 Task: Look for space in Amsterdam, Netherlands from 7th July, 2023 to 15th July, 2023 for 6 adults in price range Rs.15000 to Rs.20000. Place can be entire place with 3 bedrooms having 3 beds and 3 bathrooms. Property type can be house, flat, guest house. Amenities needed are: washing machine. Booking option can be shelf check-in. Required host language is English.
Action: Mouse moved to (393, 45)
Screenshot: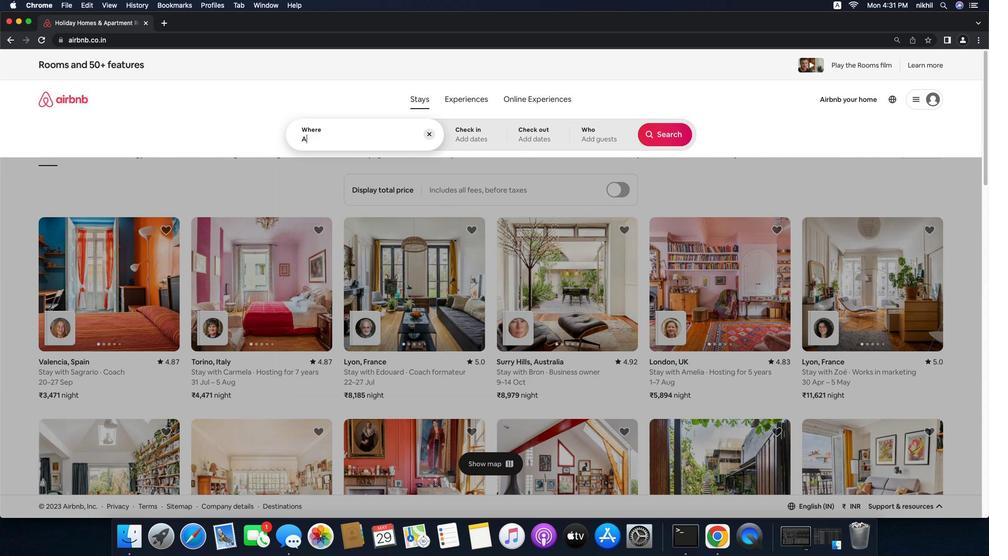 
Action: Mouse pressed left at (393, 45)
Screenshot: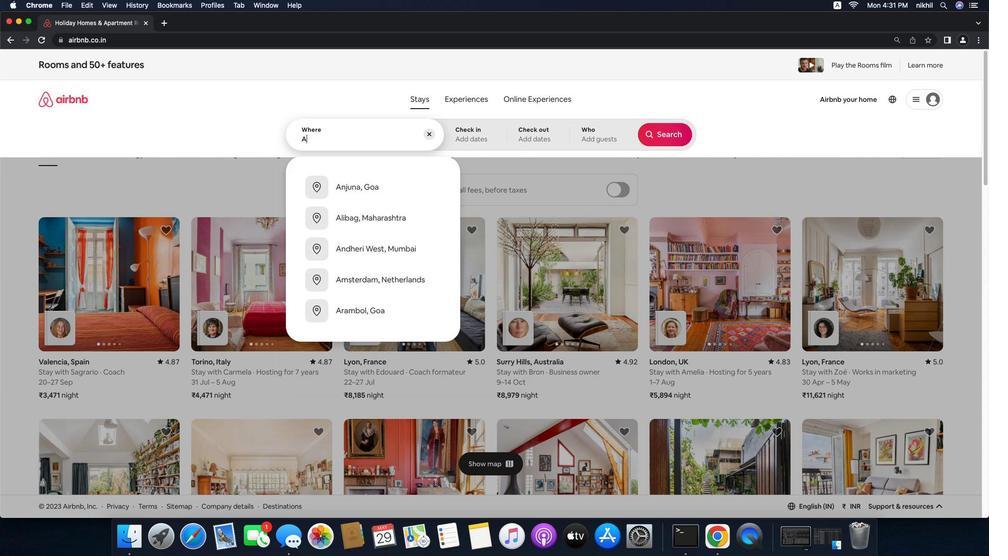 
Action: Mouse moved to (412, 49)
Screenshot: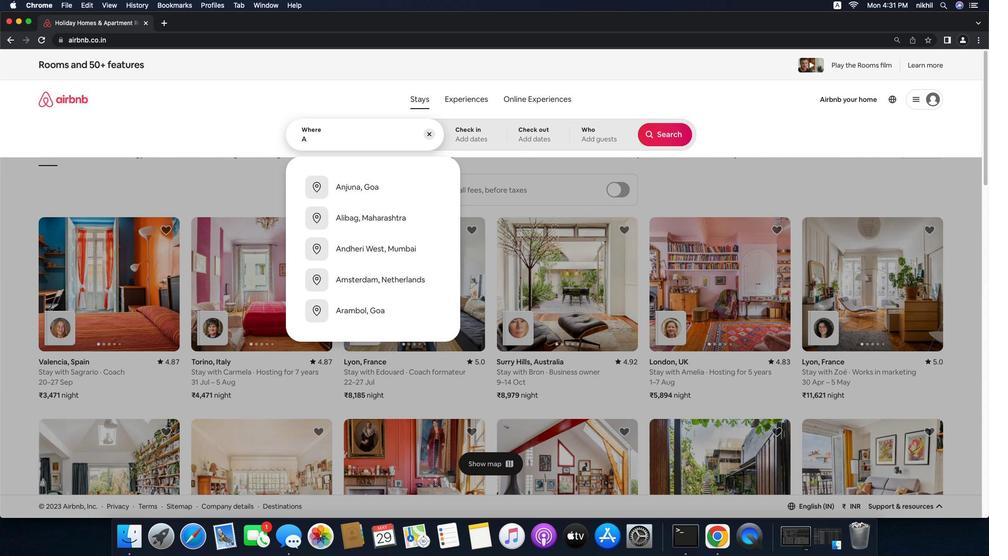 
Action: Mouse pressed left at (412, 49)
Screenshot: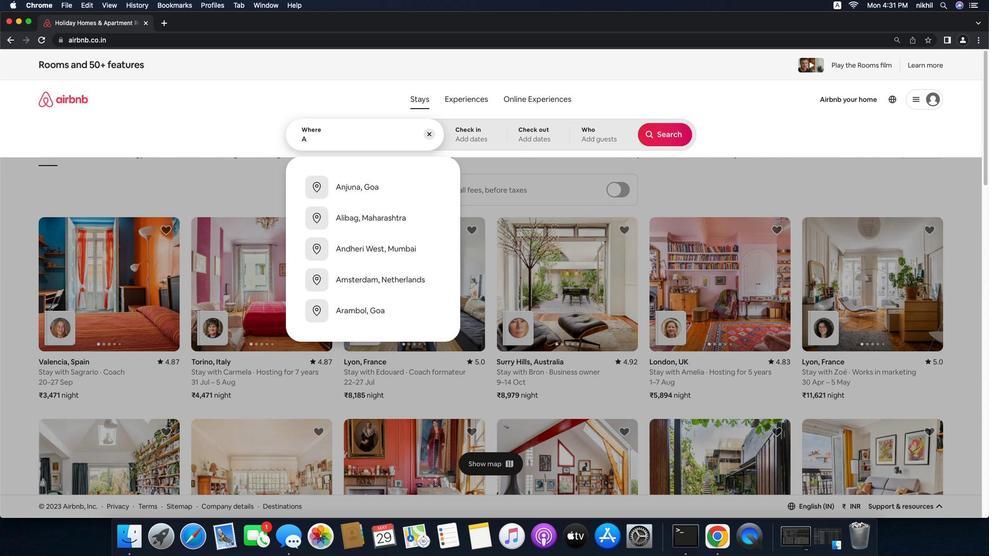 
Action: Mouse moved to (314, 88)
Screenshot: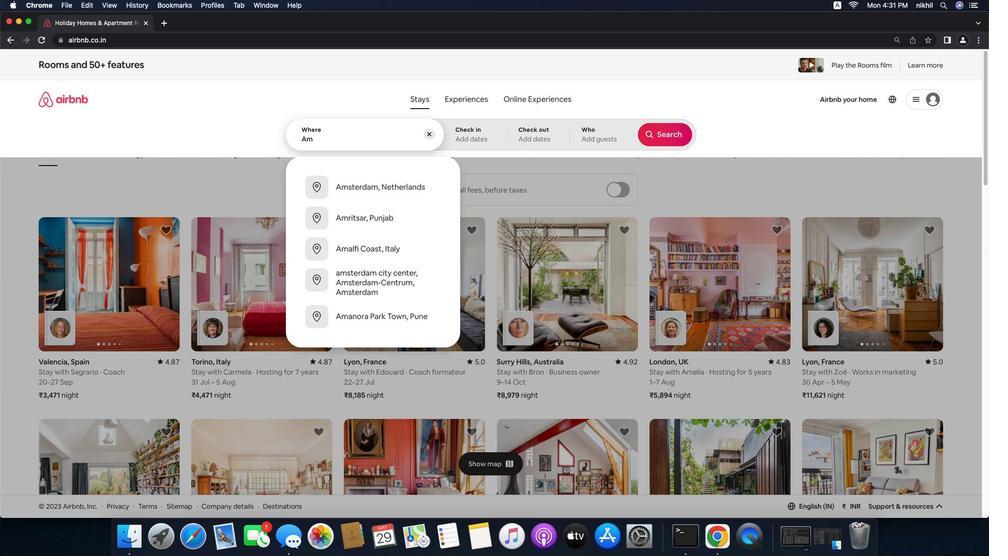 
Action: Mouse pressed left at (314, 88)
Screenshot: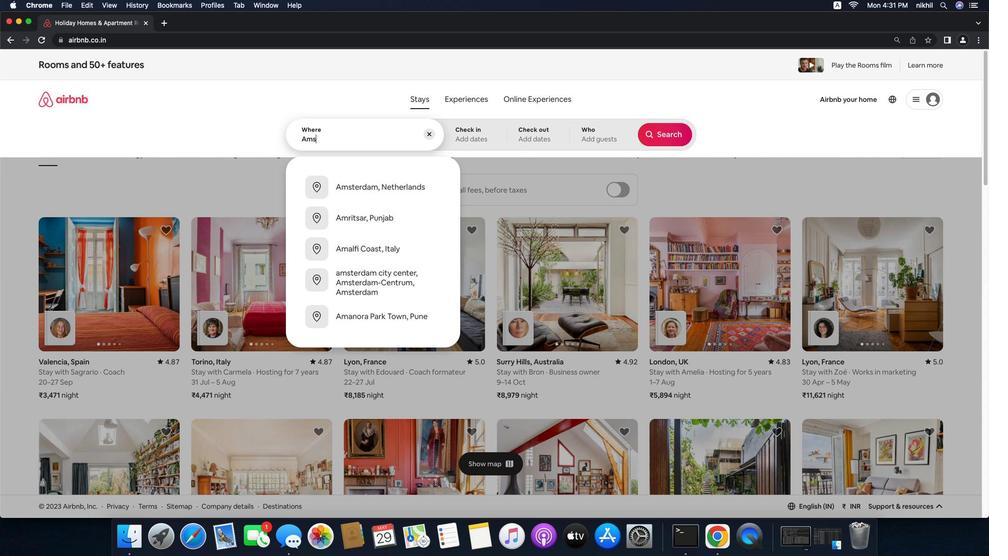 
Action: Mouse moved to (314, 88)
Screenshot: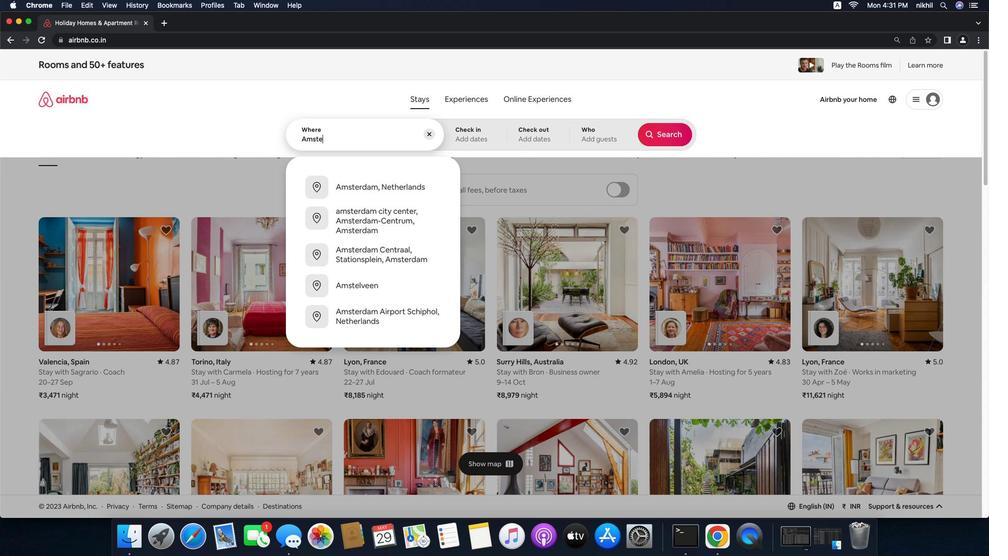 
Action: Key pressed Key.caps_lock'A'Key.caps_lock'm''s''t''e''r''d''a''m'','Key.spaceKey.caps_lock'N'Key.caps_lock'e''t''h''e''r''l''a''n''d''s'
Screenshot: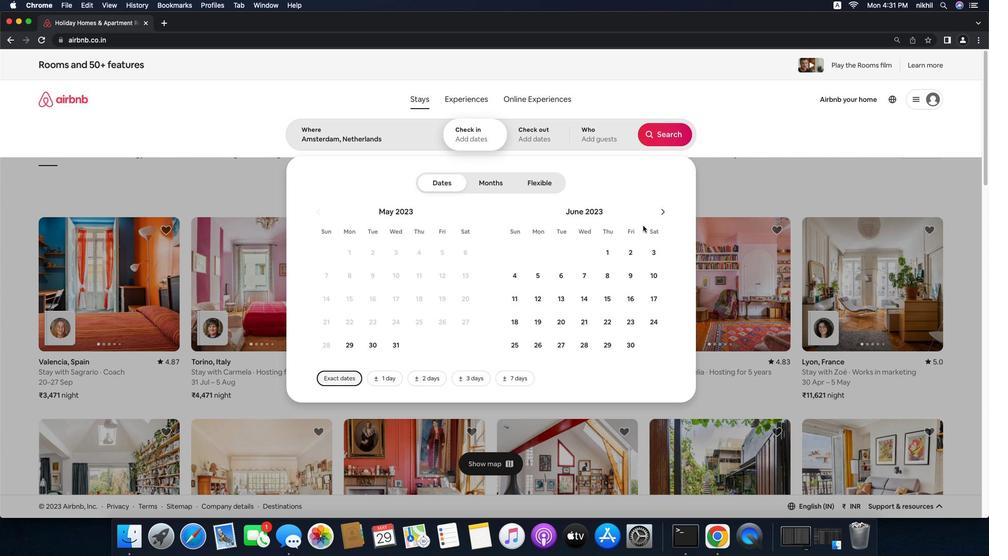 
Action: Mouse moved to (362, 145)
Screenshot: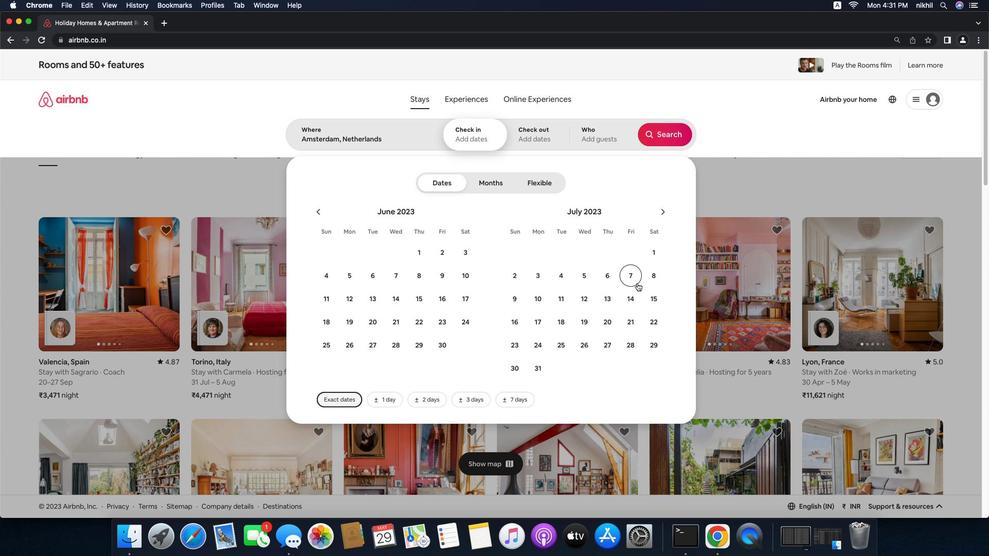
Action: Mouse pressed left at (362, 145)
Screenshot: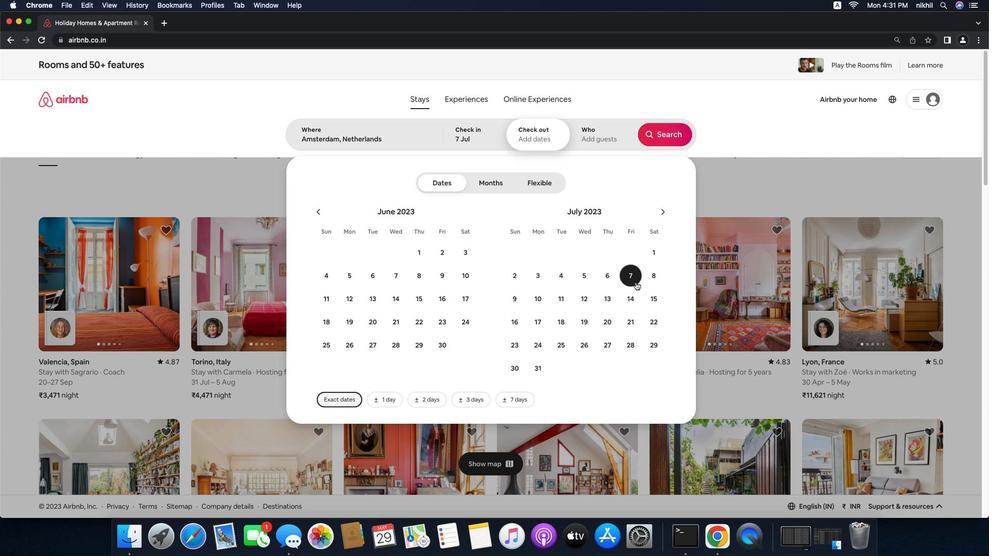
Action: Mouse moved to (651, 169)
Screenshot: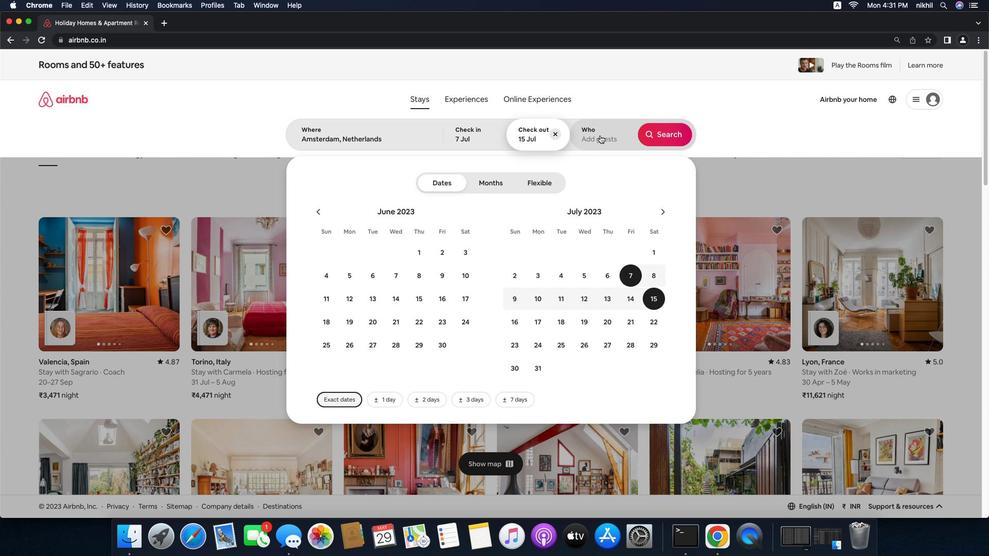 
Action: Mouse pressed left at (651, 169)
Screenshot: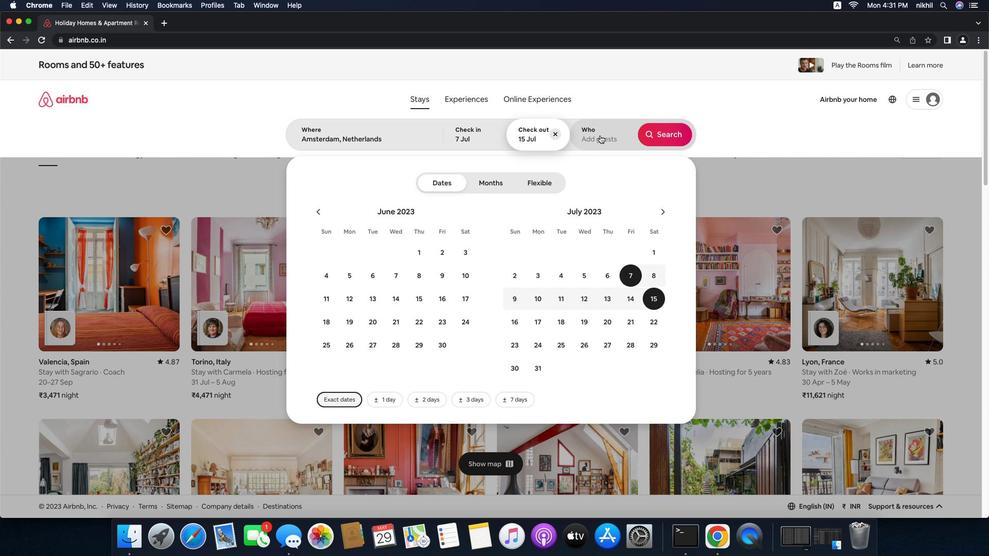 
Action: Mouse moved to (618, 241)
Screenshot: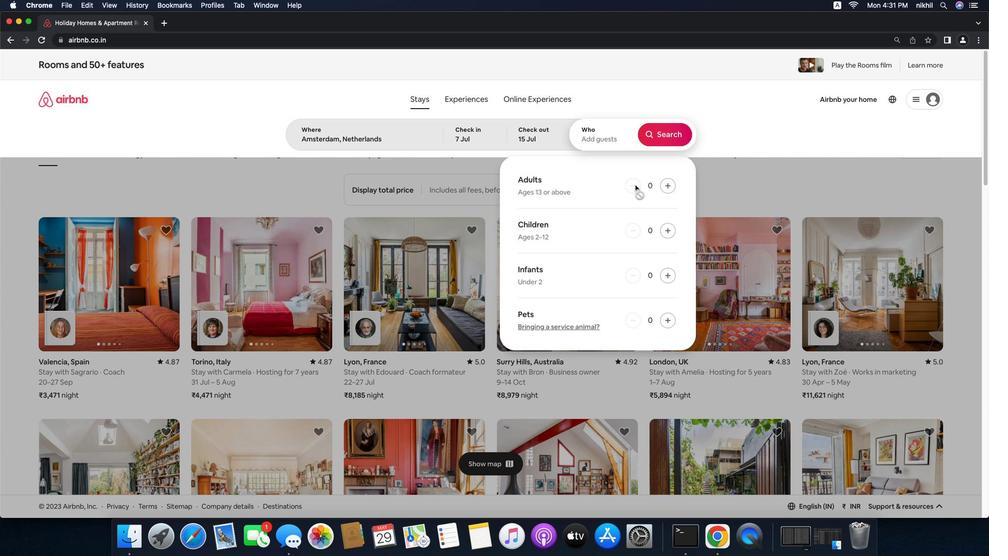 
Action: Mouse pressed left at (618, 241)
Screenshot: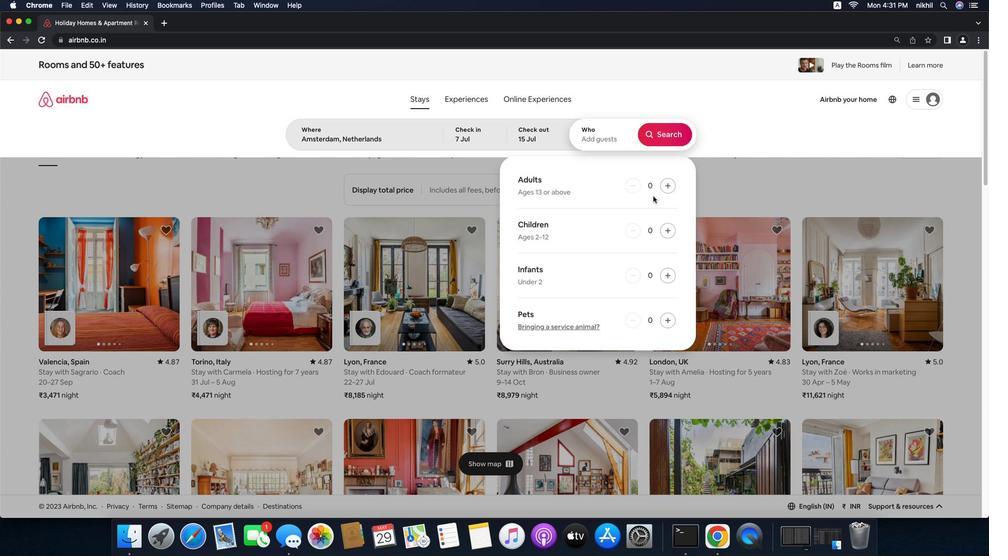 
Action: Mouse moved to (636, 257)
Screenshot: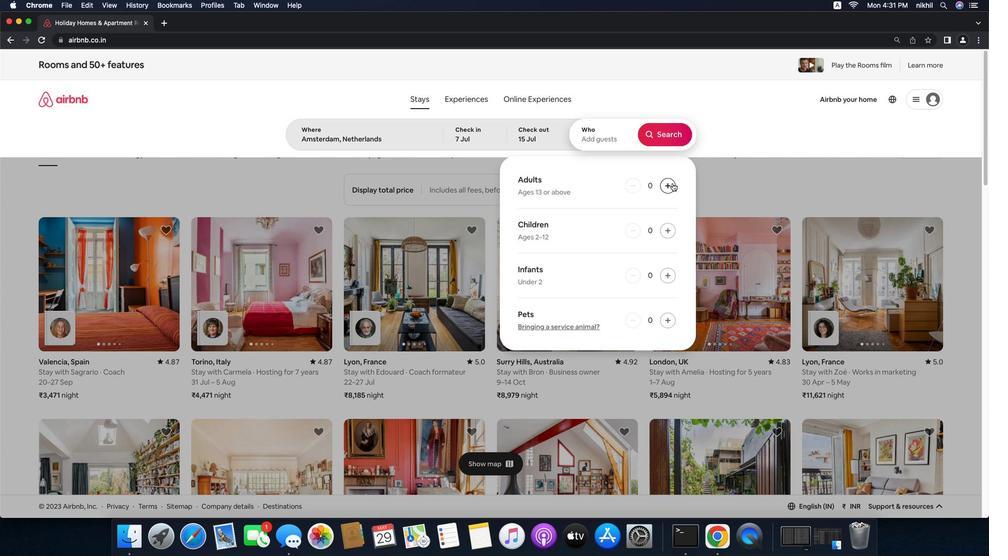 
Action: Mouse pressed left at (636, 257)
Screenshot: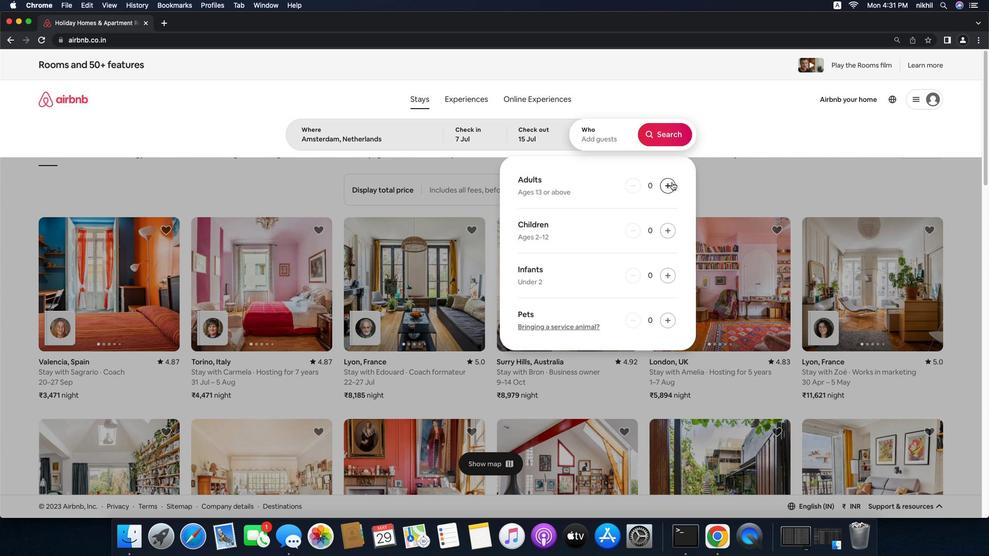 
Action: Mouse moved to (580, 85)
Screenshot: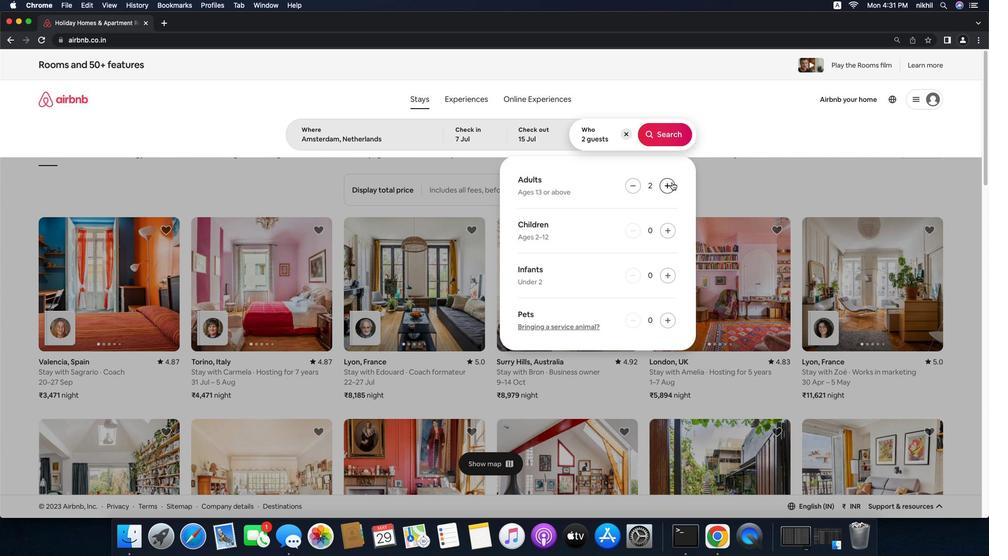 
Action: Mouse pressed left at (580, 85)
Screenshot: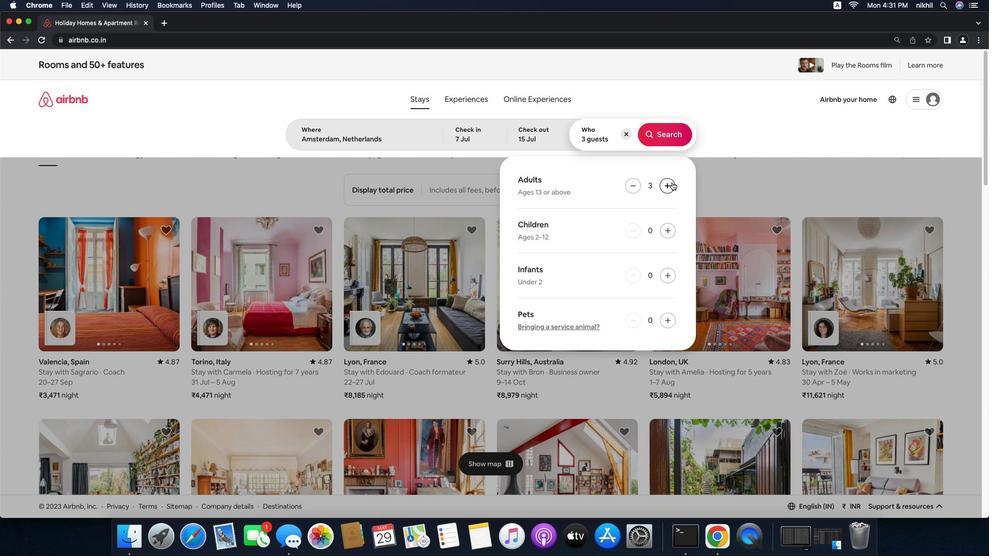 
Action: Mouse moved to (658, 135)
Screenshot: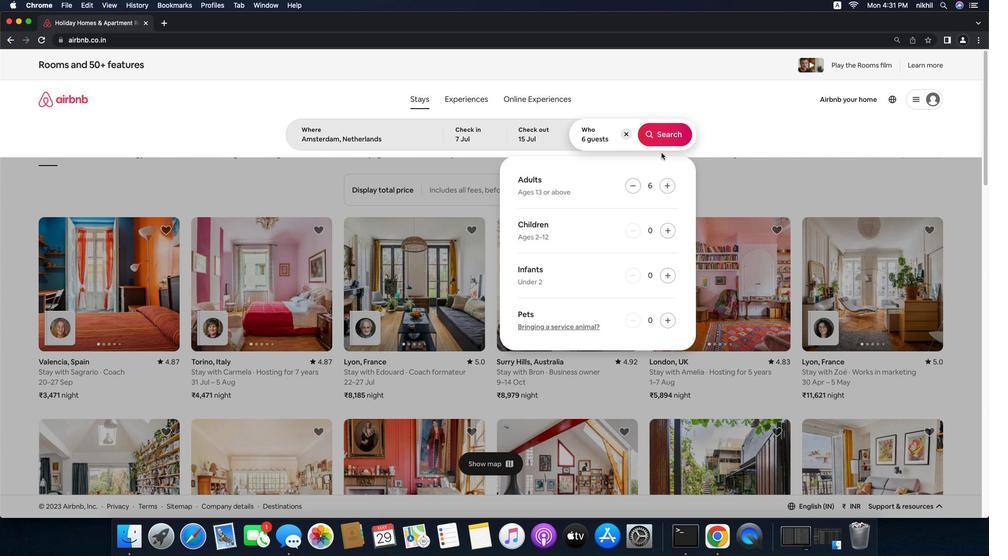 
Action: Mouse pressed left at (658, 135)
Screenshot: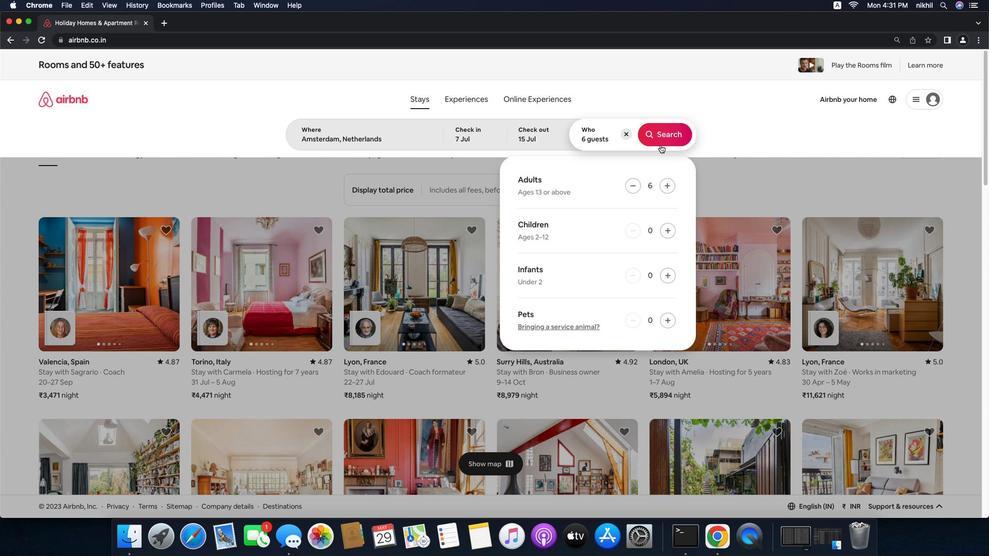 
Action: Mouse pressed left at (658, 135)
Screenshot: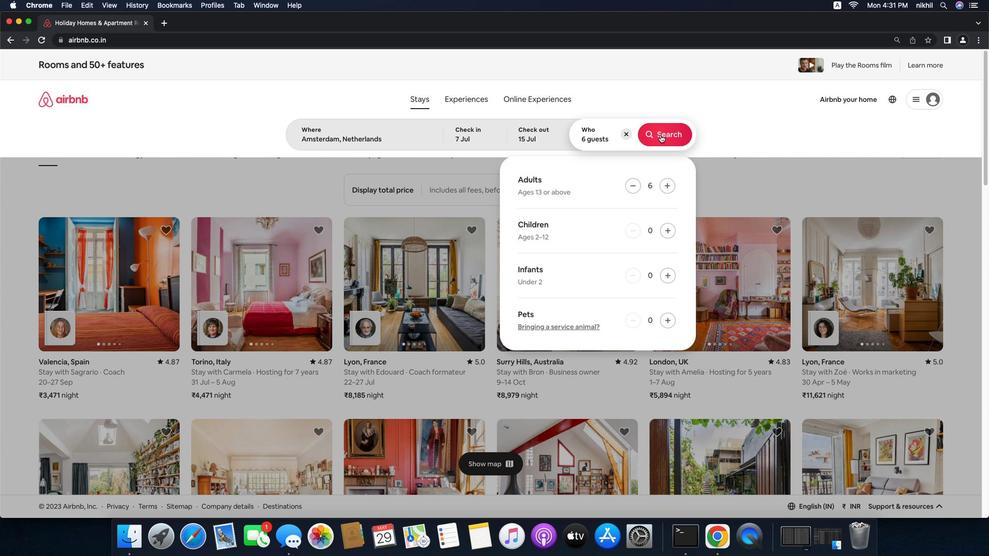 
Action: Mouse pressed left at (658, 135)
Screenshot: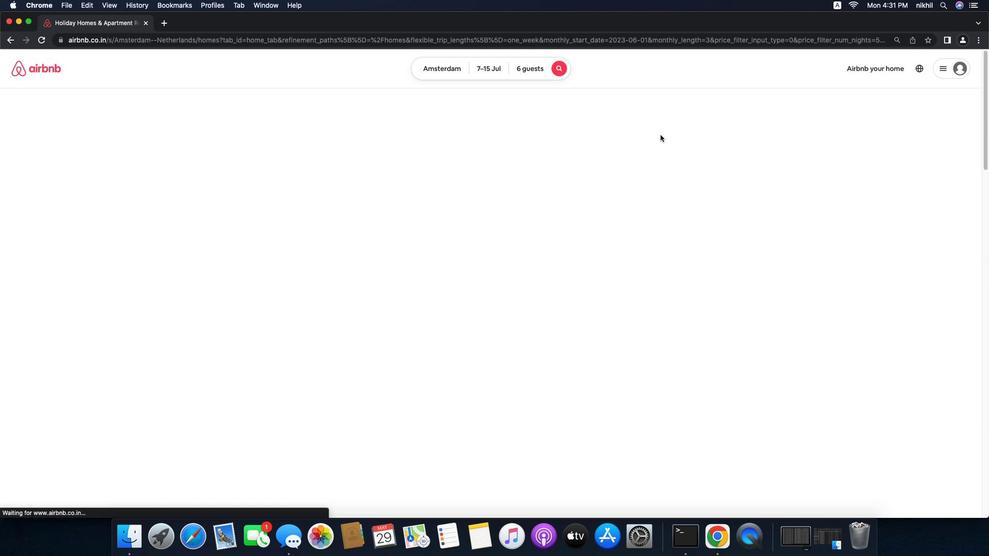
Action: Mouse pressed left at (658, 135)
Screenshot: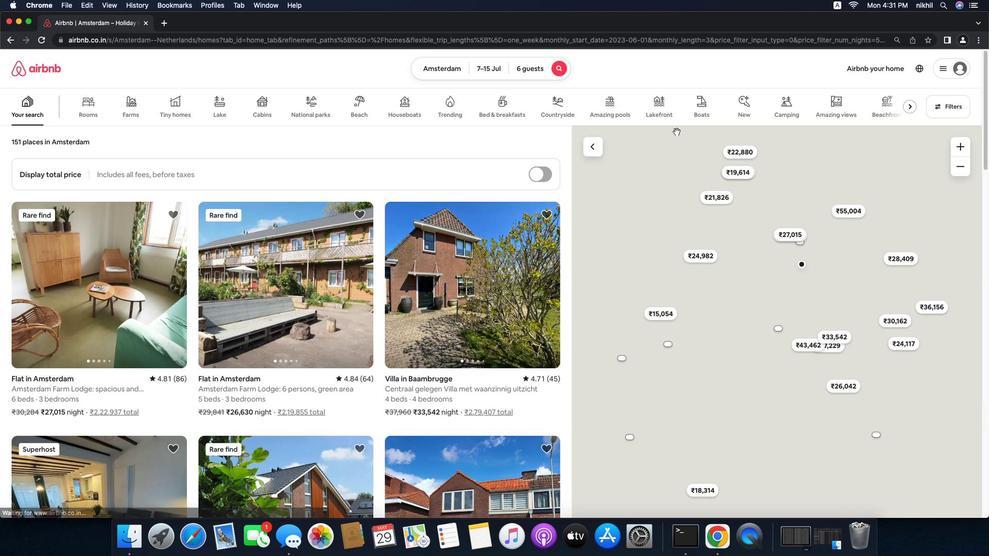 
Action: Mouse moved to (658, 135)
Screenshot: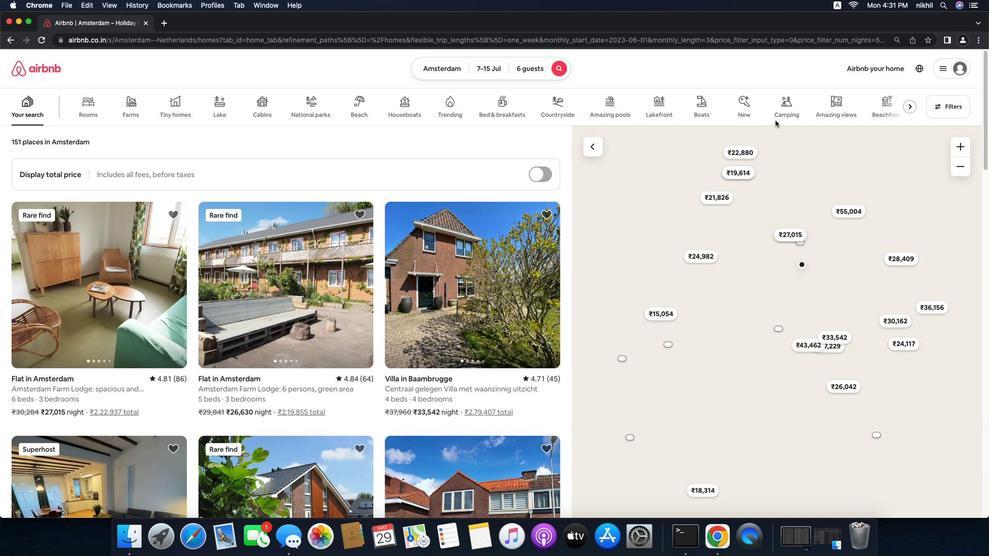 
Action: Mouse pressed left at (658, 135)
Screenshot: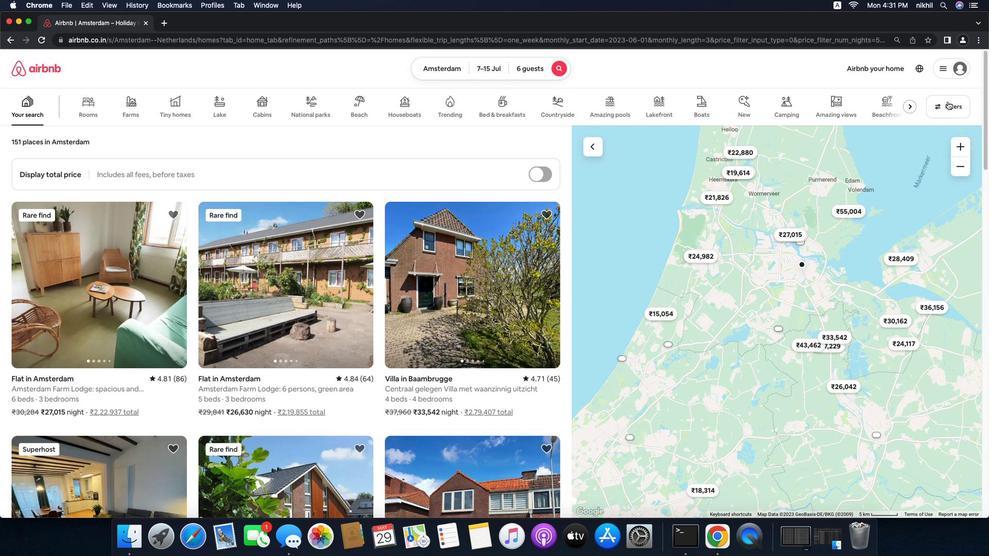 
Action: Mouse pressed left at (658, 135)
Screenshot: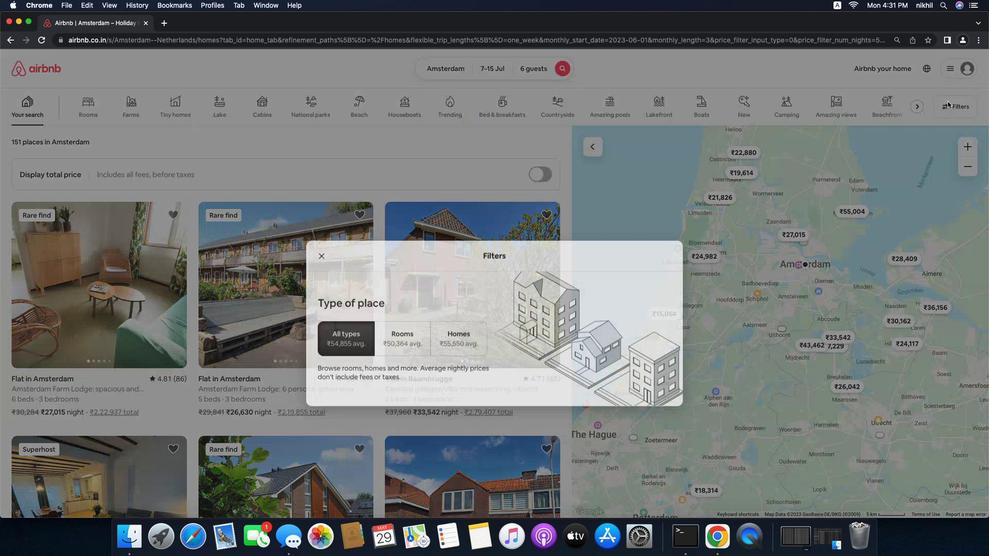 
Action: Mouse moved to (645, 85)
Screenshot: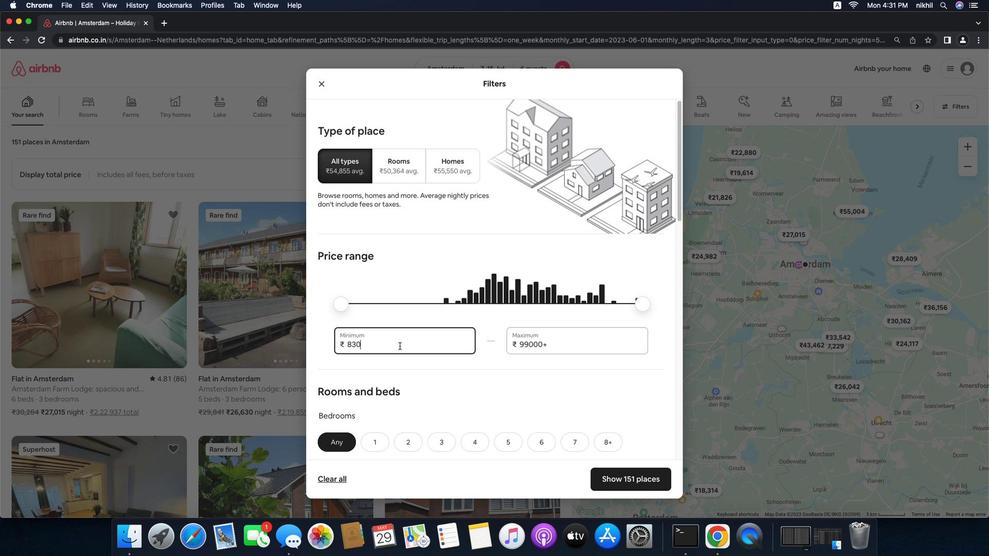 
Action: Mouse pressed left at (645, 85)
Screenshot: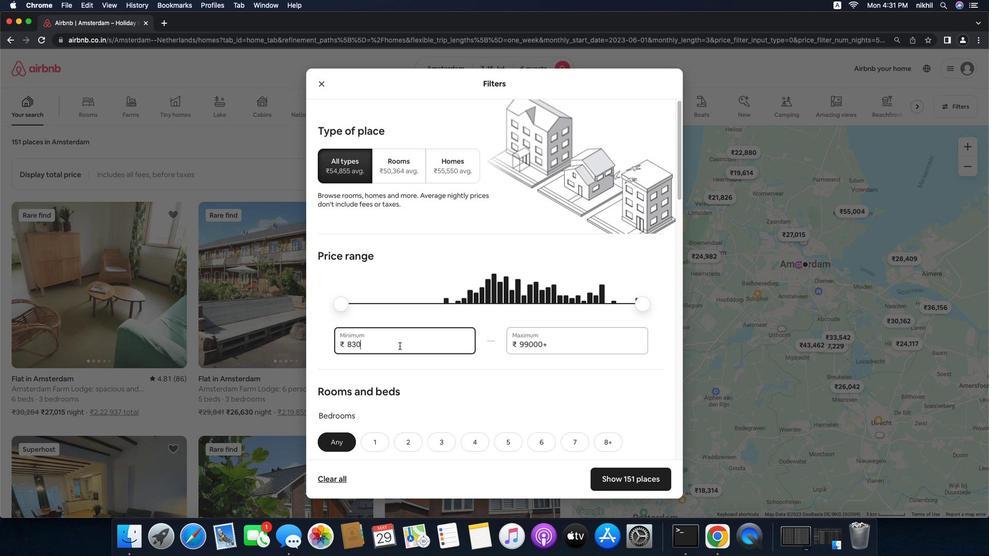 
Action: Mouse moved to (952, 49)
Screenshot: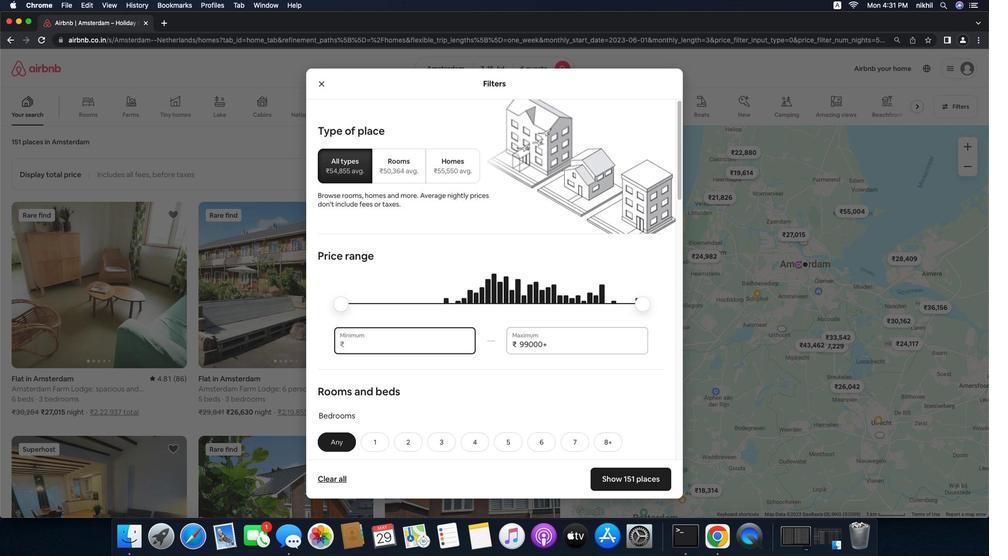 
Action: Mouse pressed left at (952, 49)
Screenshot: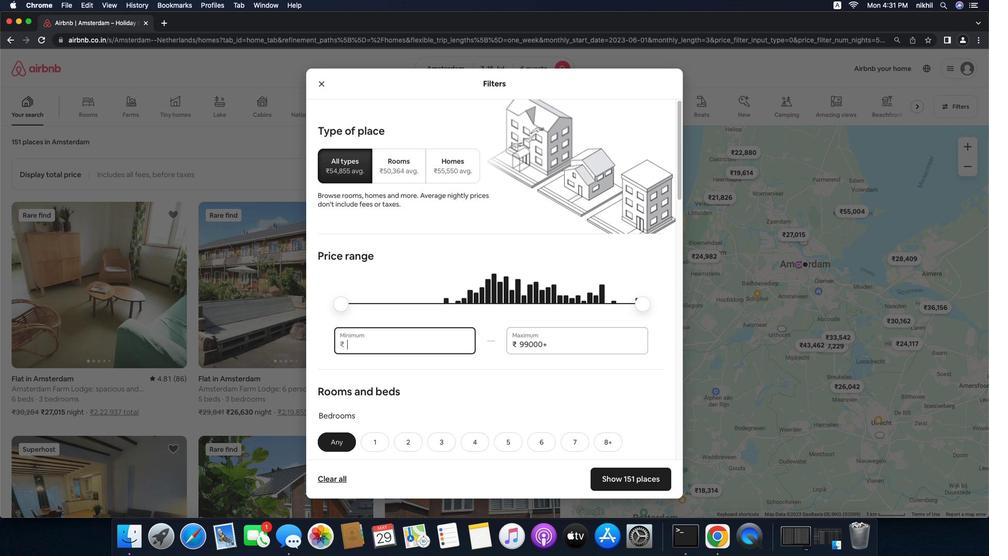 
Action: Mouse moved to (367, 310)
Screenshot: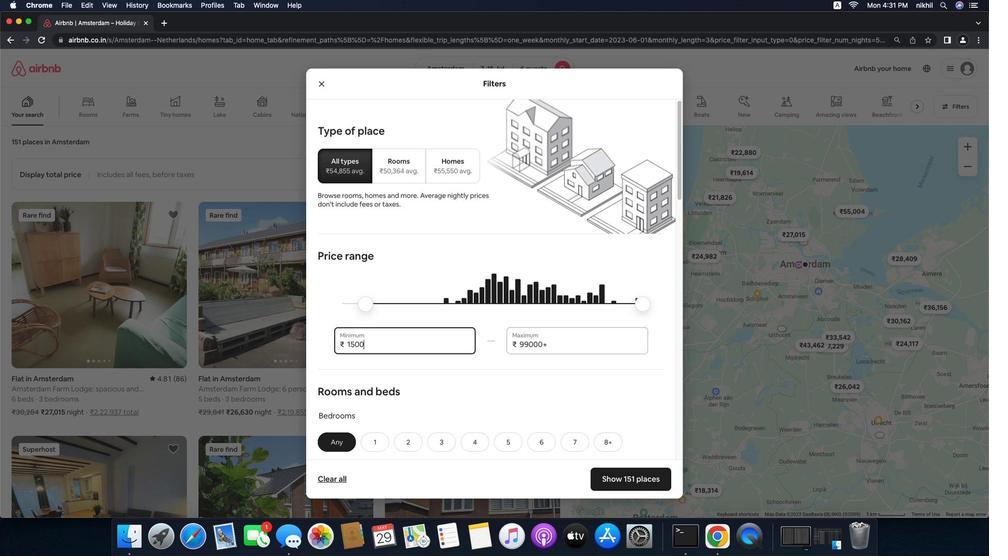 
Action: Mouse pressed left at (367, 310)
Screenshot: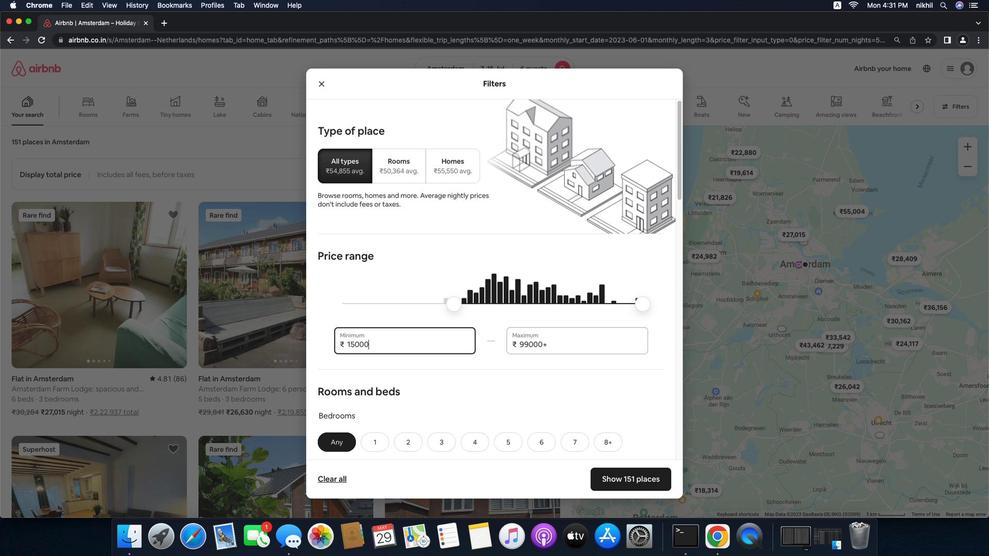 
Action: Key pressed Key.backspaceKey.backspaceKey.backspaceKey.backspace'1''5''0''0''0'
Screenshot: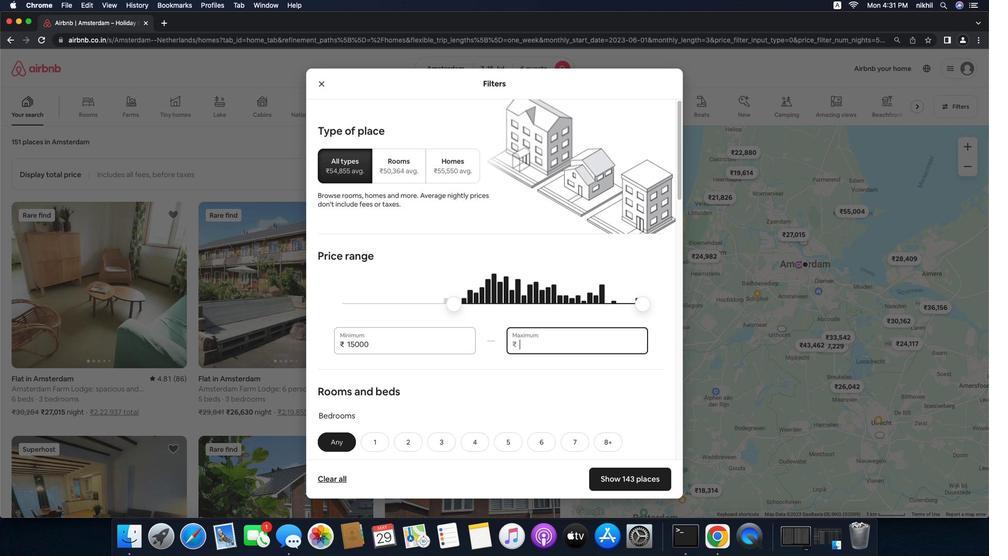 
Action: Mouse moved to (543, 304)
Screenshot: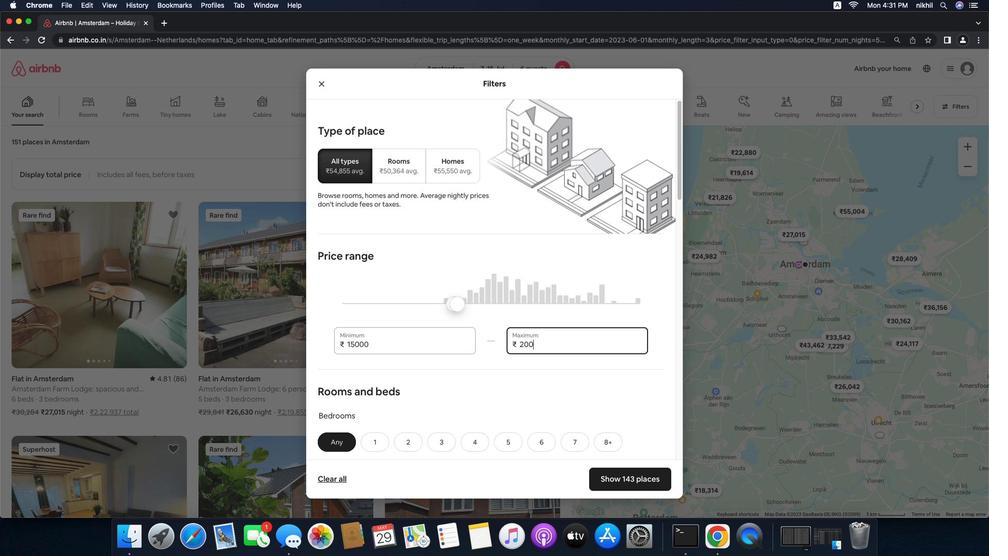 
Action: Mouse pressed left at (543, 304)
Screenshot: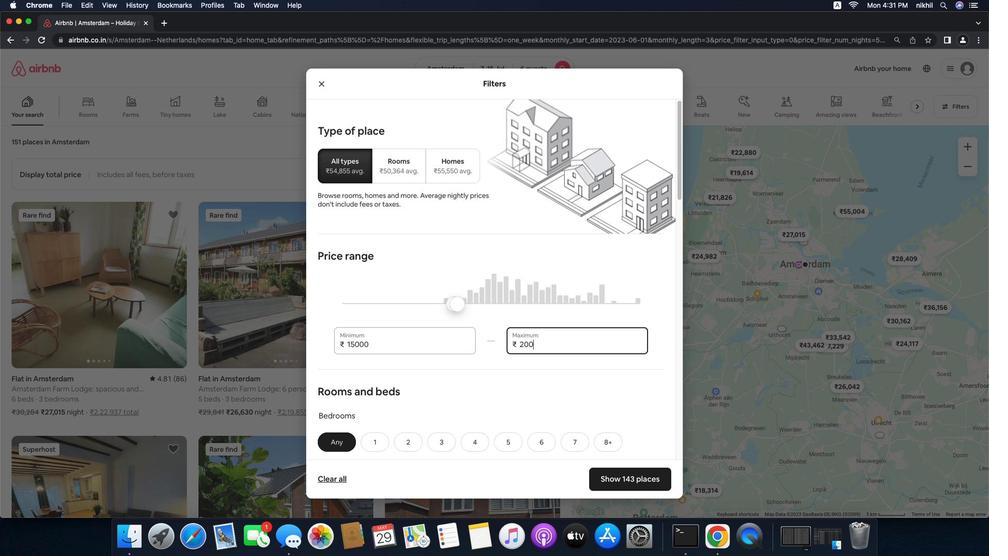 
Action: Mouse moved to (543, 304)
Screenshot: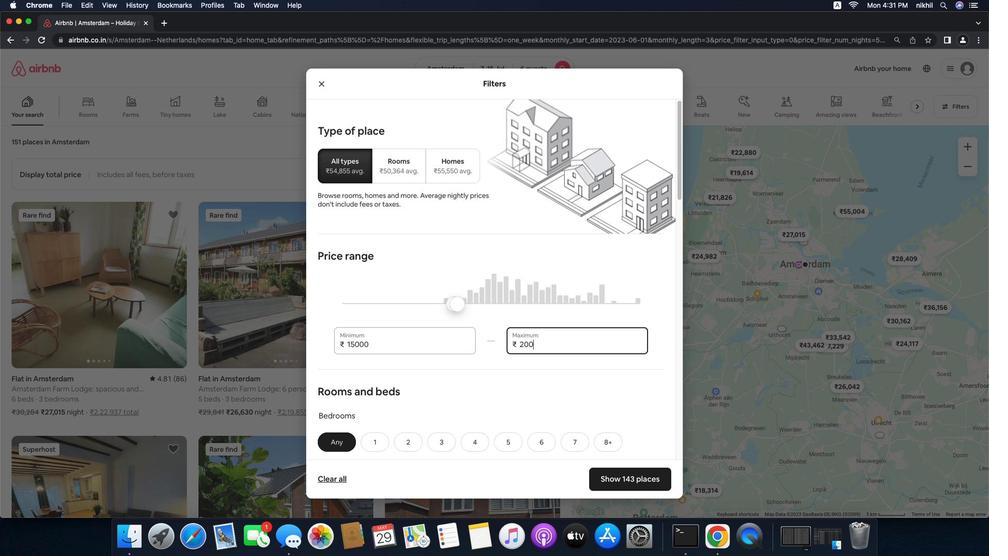 
Action: Key pressed Key.backspaceKey.backspaceKey.backspaceKey.backspaceKey.backspaceKey.backspace'2''0''0''0''0'
Screenshot: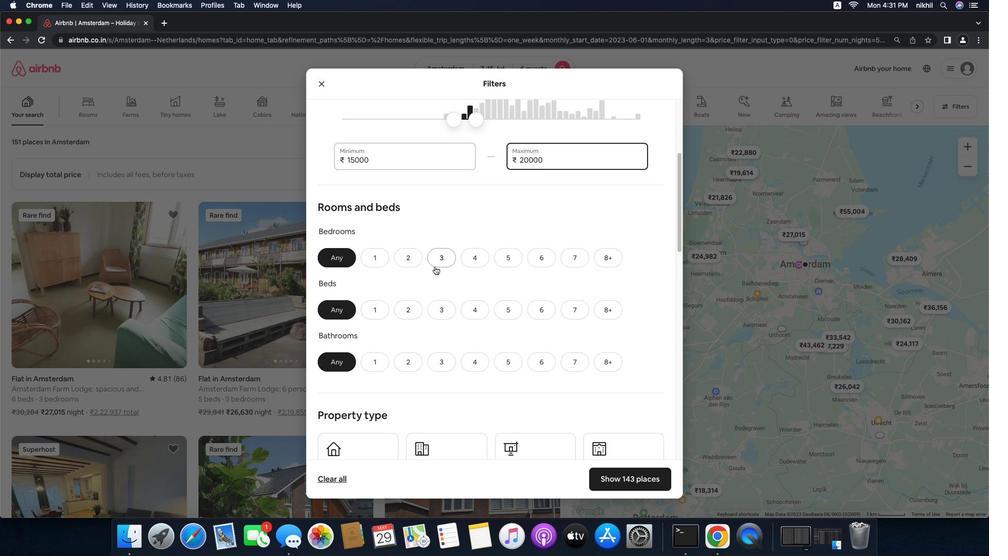 
Action: Mouse moved to (415, 374)
Screenshot: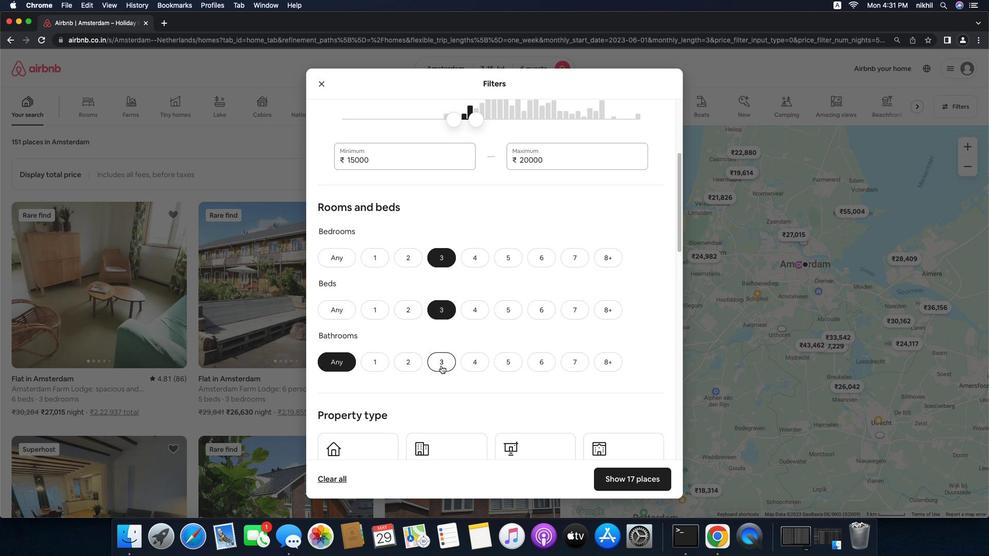 
Action: Mouse scrolled (415, 374) with delta (-58, -59)
Screenshot: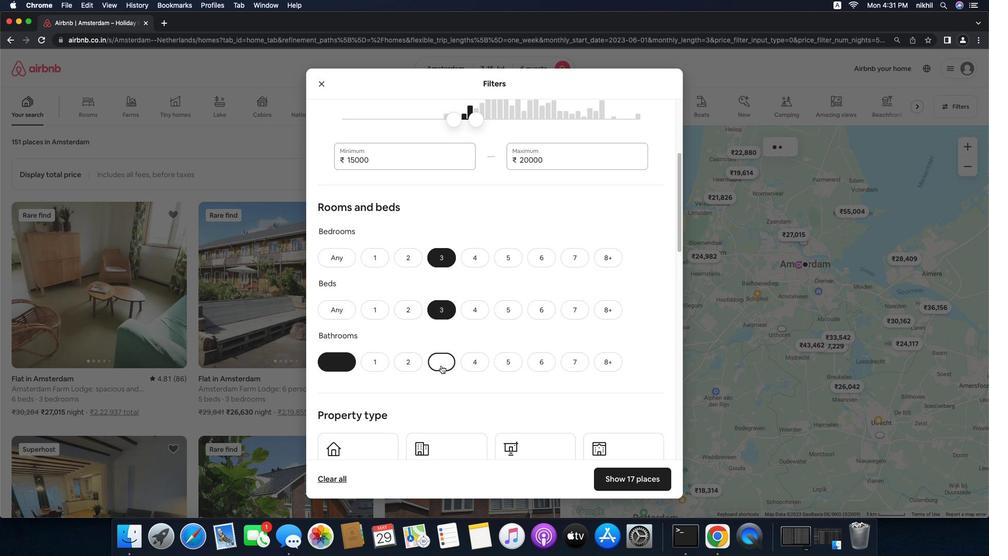 
Action: Mouse scrolled (415, 374) with delta (-58, -59)
Screenshot: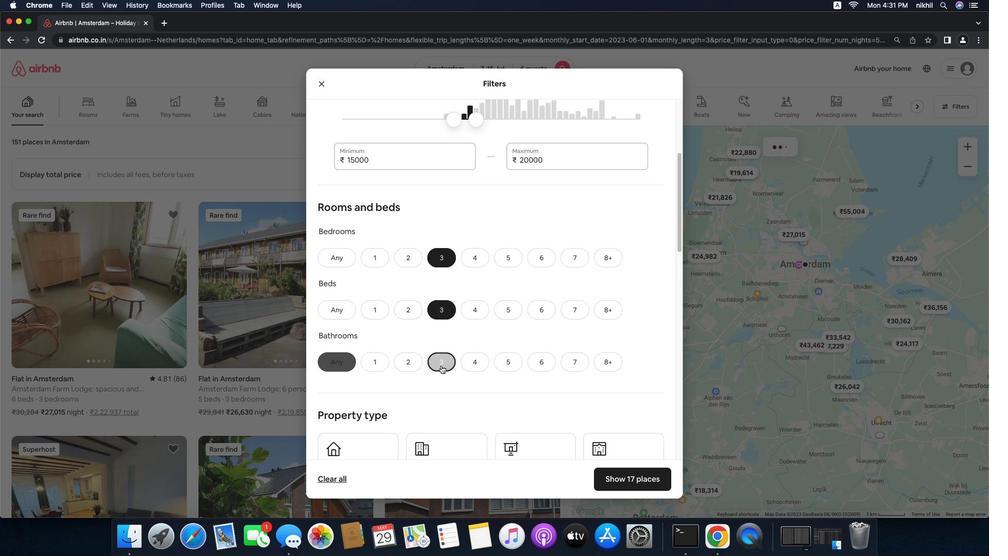 
Action: Mouse scrolled (415, 374) with delta (-58, -60)
Screenshot: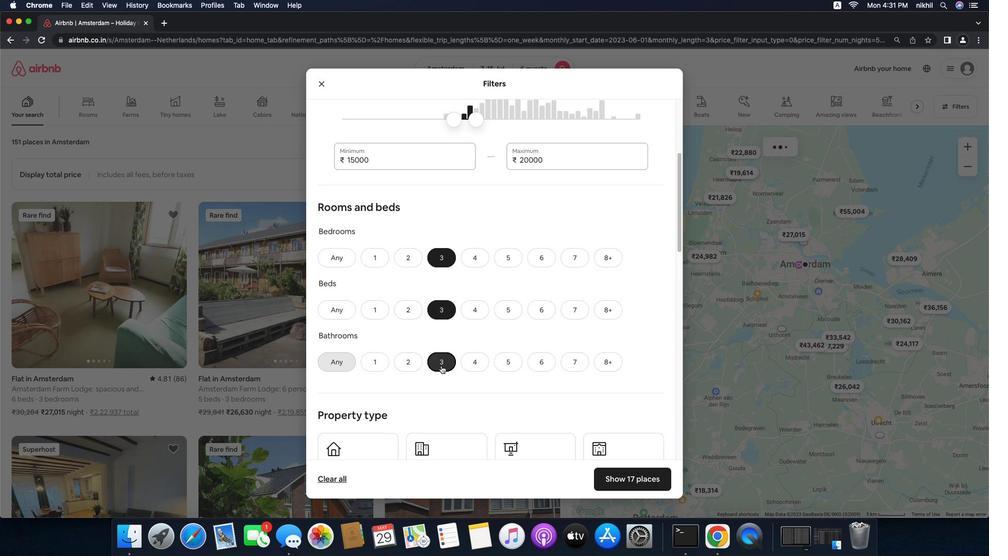 
Action: Mouse moved to (415, 374)
Screenshot: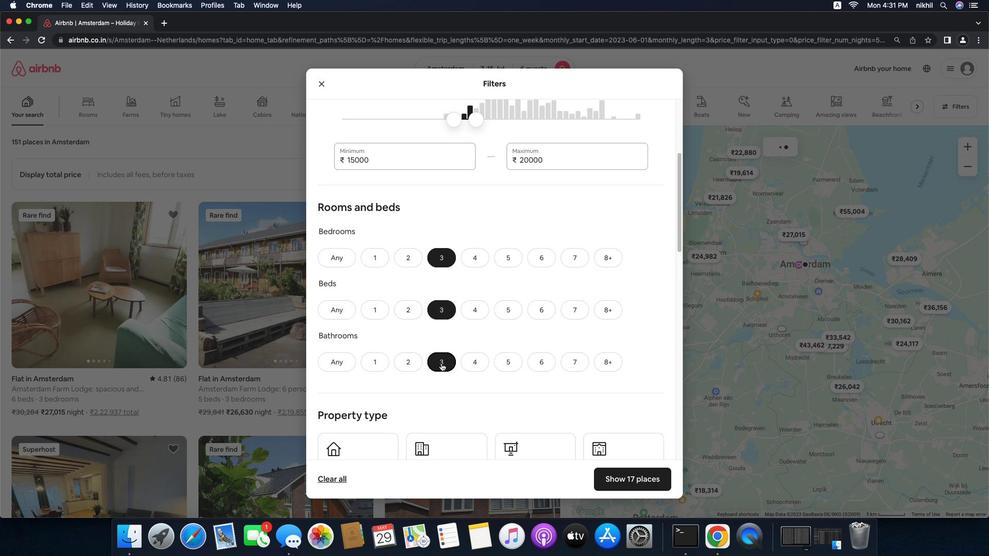 
Action: Mouse scrolled (415, 374) with delta (-58, -59)
Screenshot: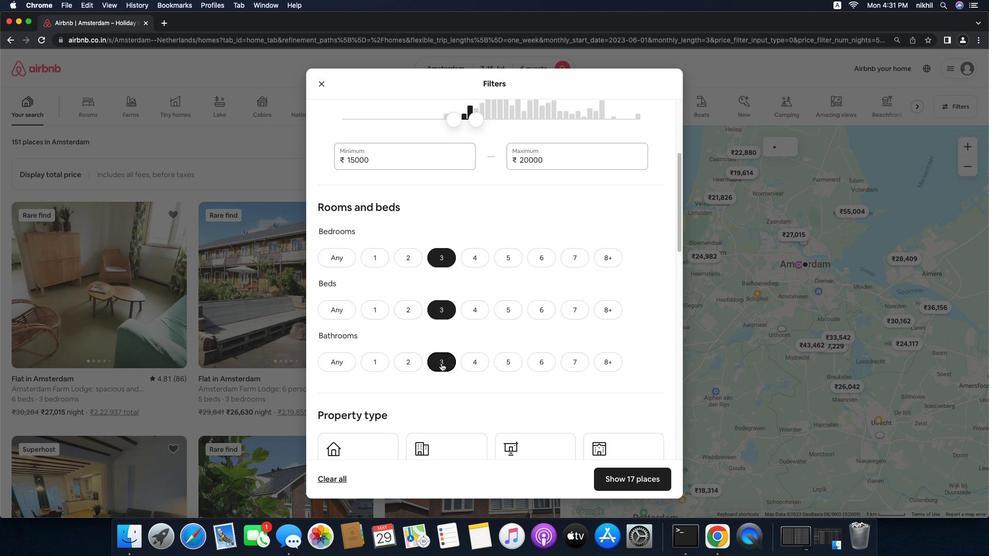 
Action: Mouse scrolled (415, 374) with delta (-58, -59)
Screenshot: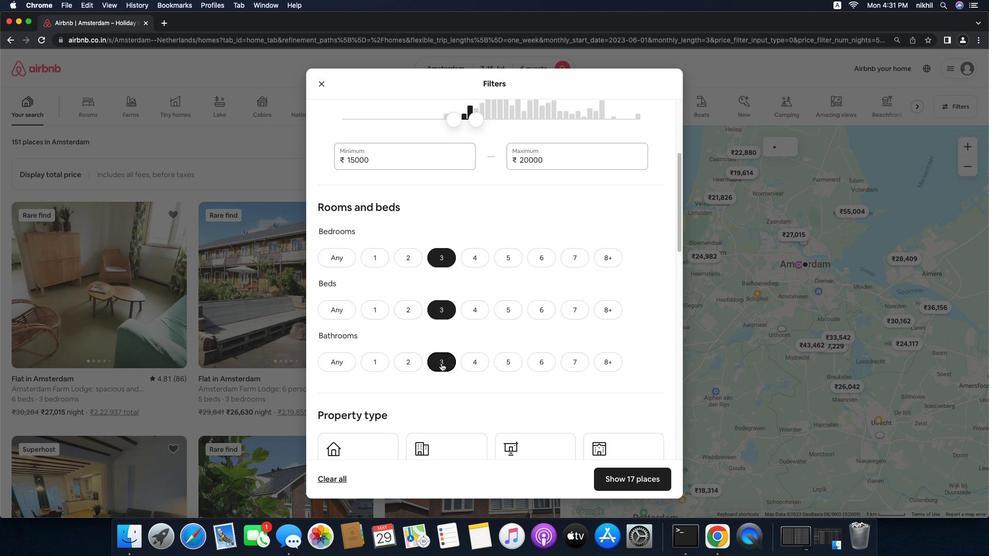 
Action: Mouse scrolled (415, 374) with delta (-58, -60)
Screenshot: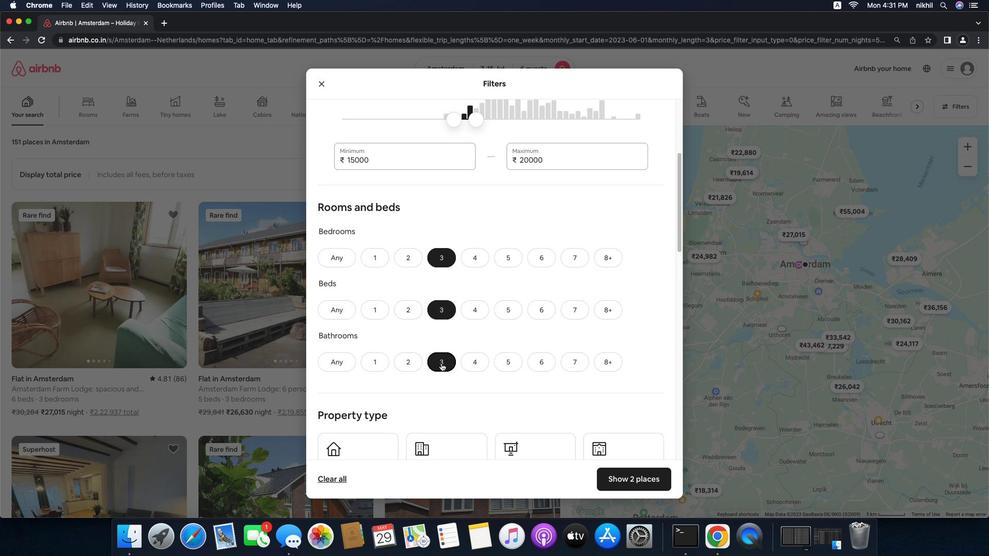 
Action: Mouse moved to (405, 225)
Screenshot: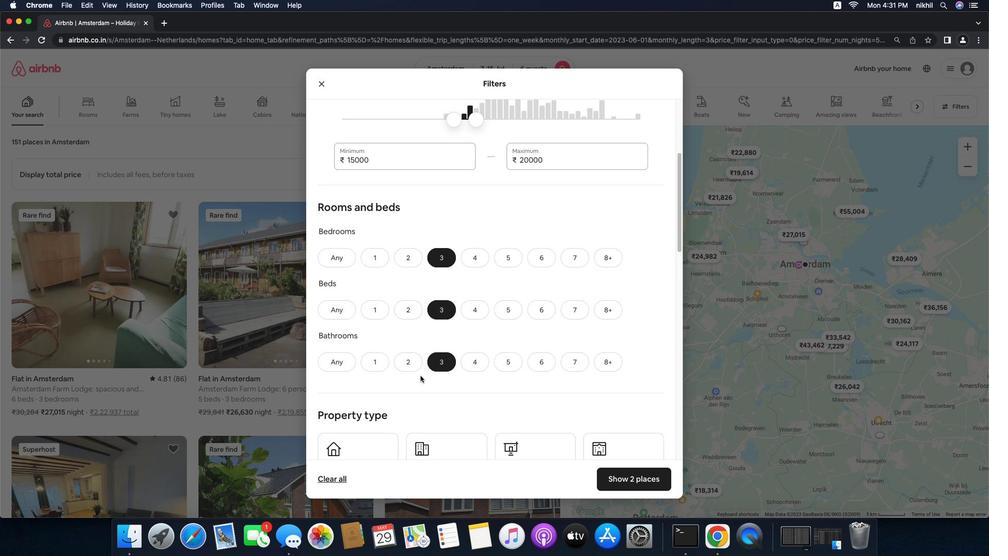 
Action: Mouse pressed left at (405, 225)
Screenshot: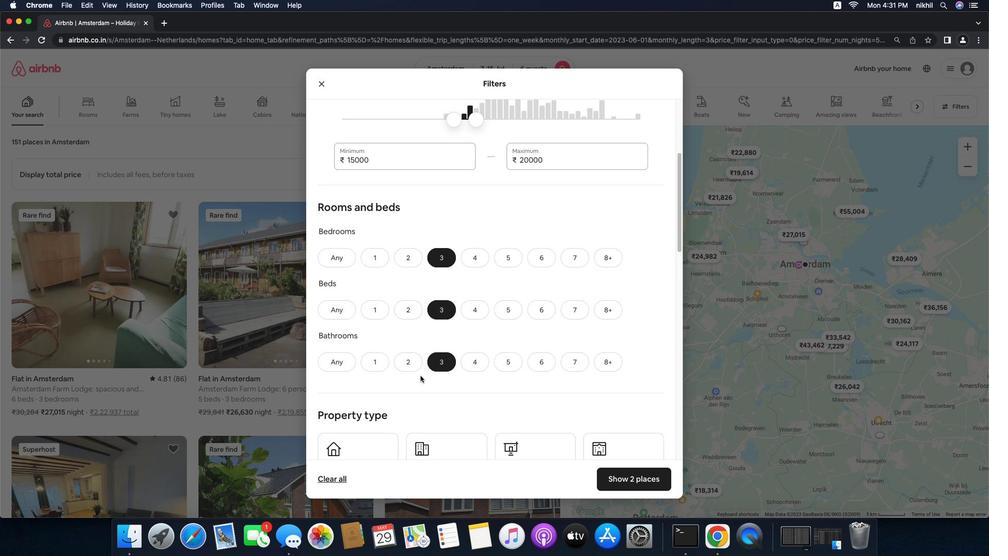
Action: Mouse moved to (412, 268)
Screenshot: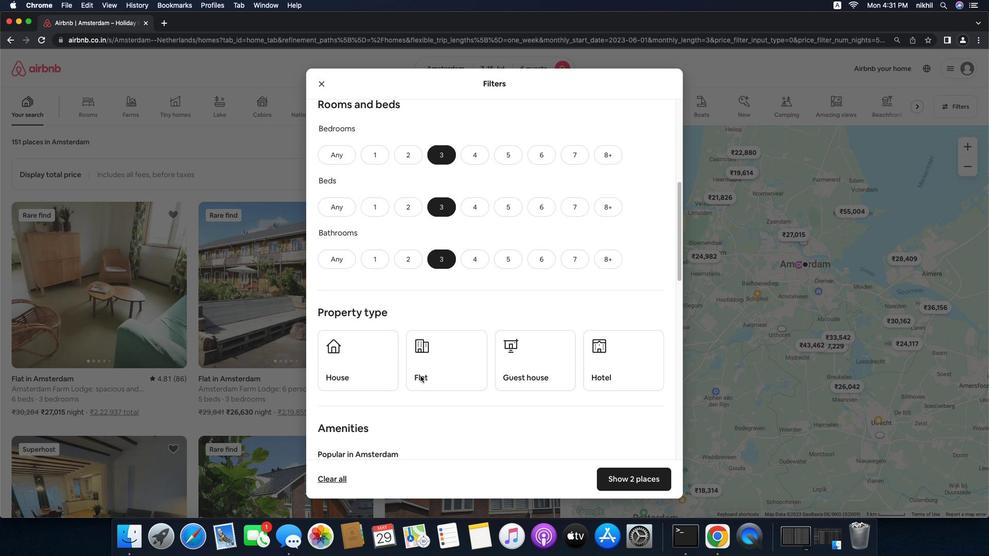 
Action: Mouse pressed left at (412, 268)
Screenshot: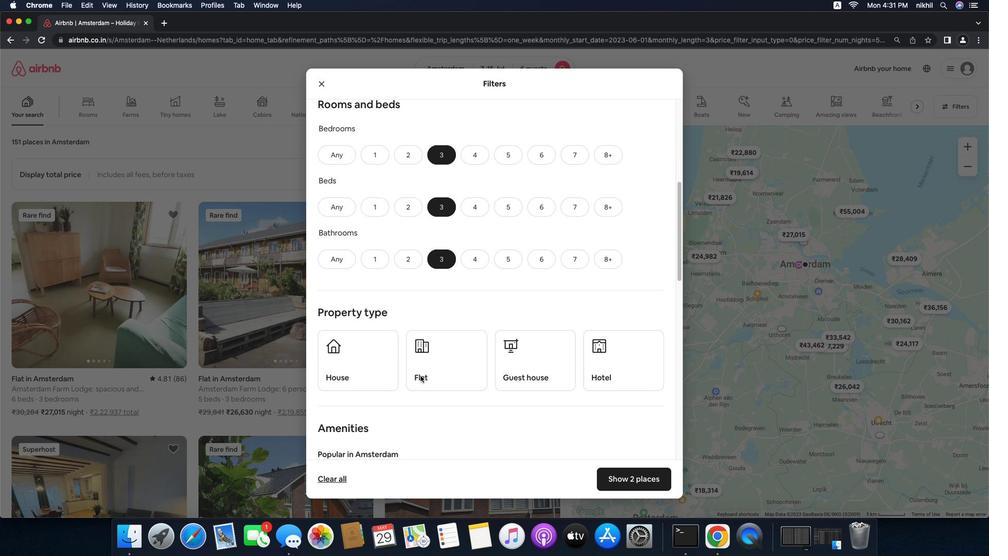
Action: Mouse moved to (411, 331)
Screenshot: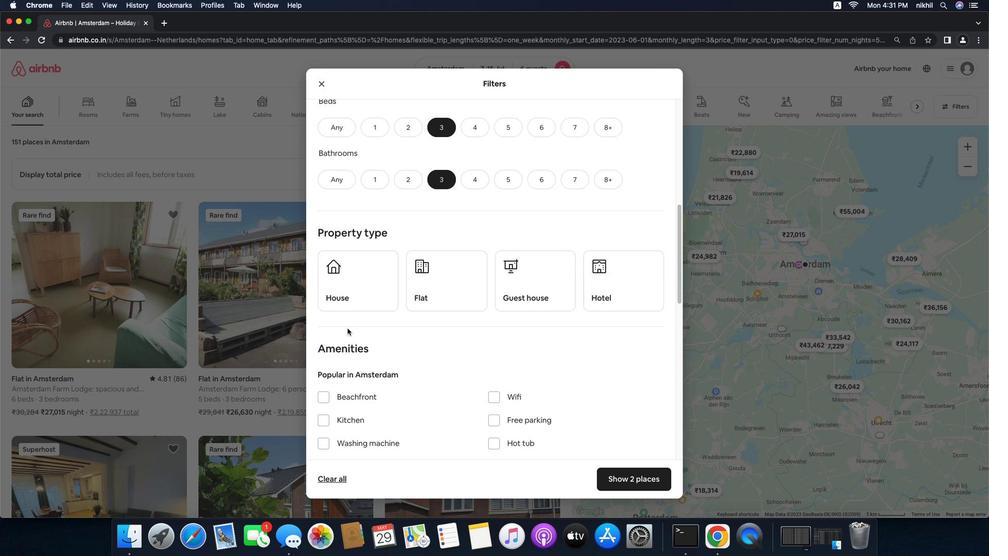 
Action: Mouse pressed left at (411, 331)
Screenshot: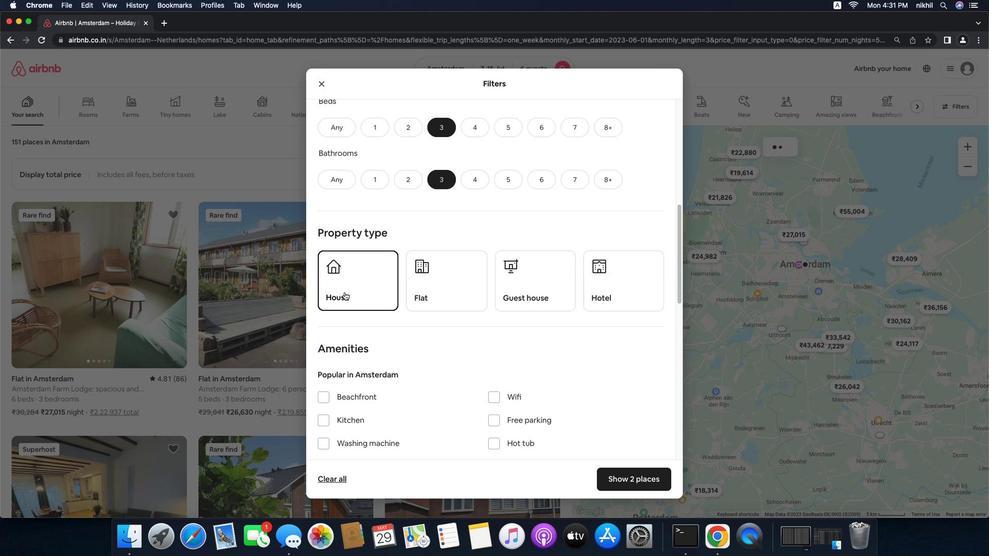 
Action: Mouse moved to (389, 341)
Screenshot: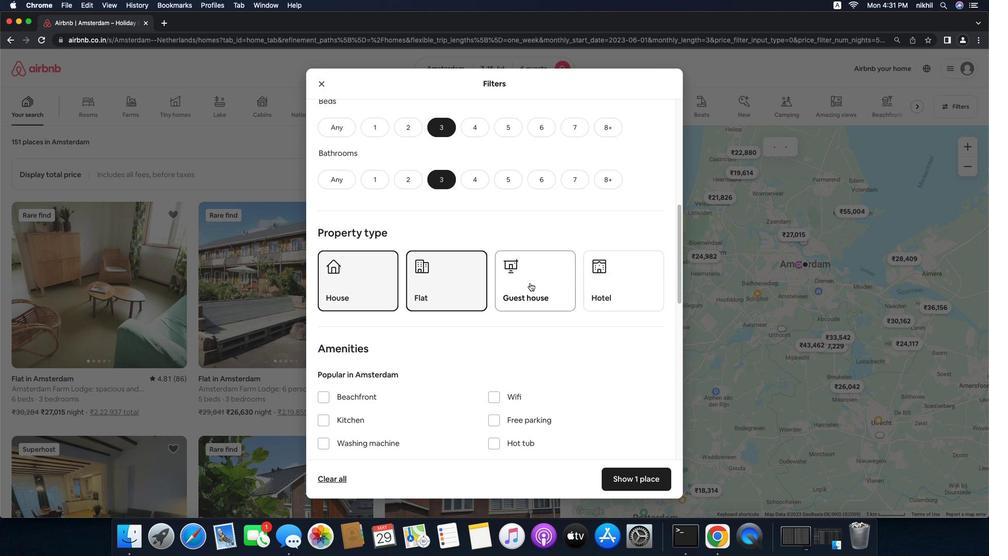 
Action: Mouse scrolled (389, 341) with delta (-58, -59)
Screenshot: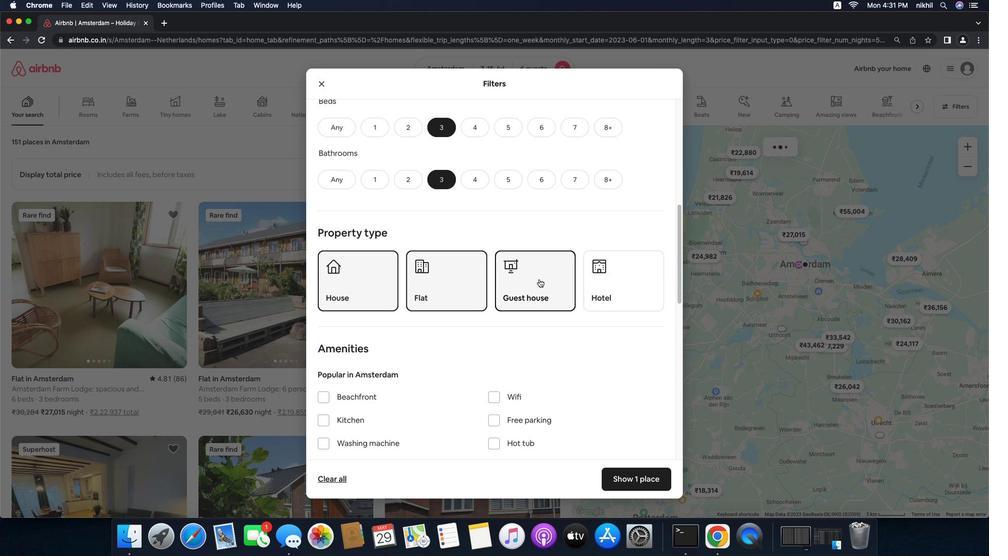 
Action: Mouse scrolled (389, 341) with delta (-58, -59)
Screenshot: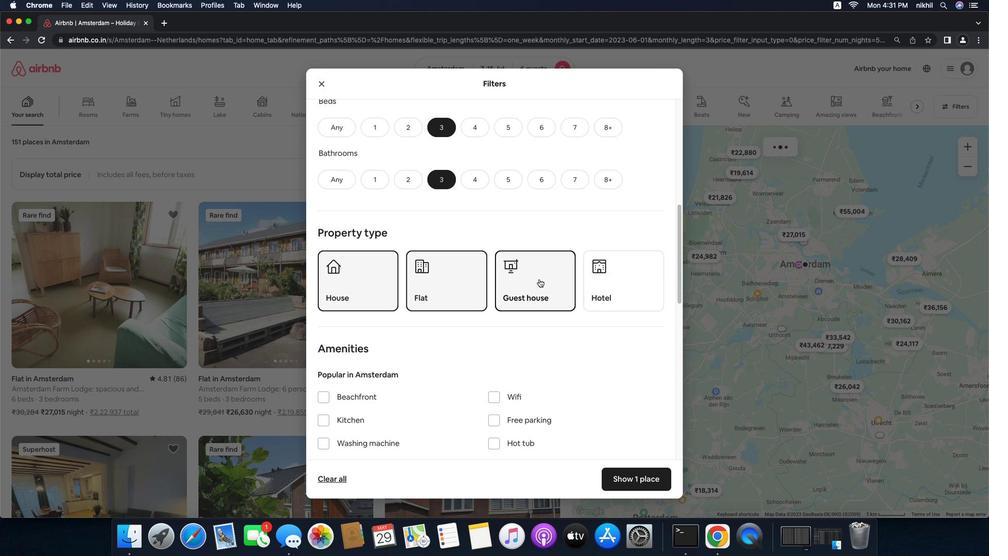 
Action: Mouse scrolled (389, 341) with delta (-58, -60)
Screenshot: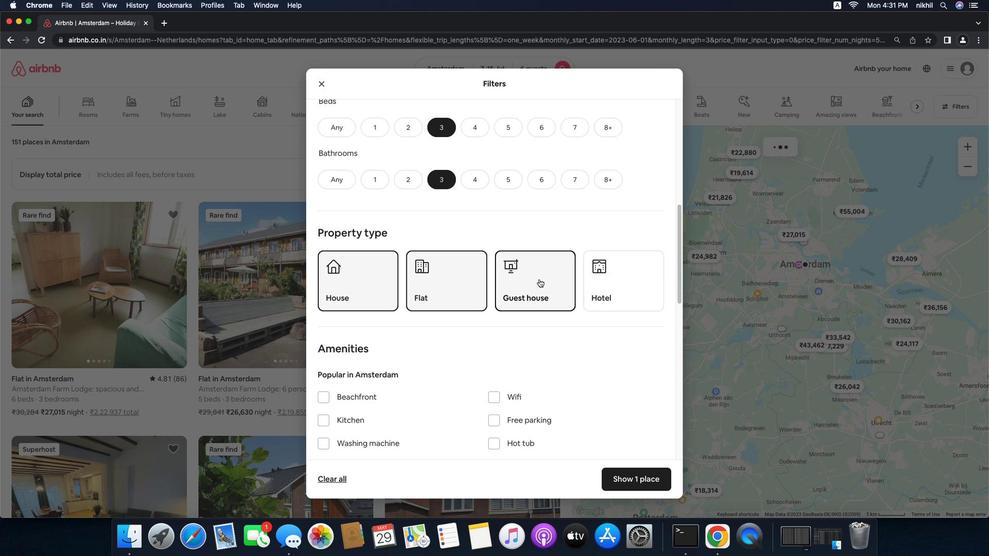 
Action: Mouse scrolled (389, 341) with delta (-58, -59)
Screenshot: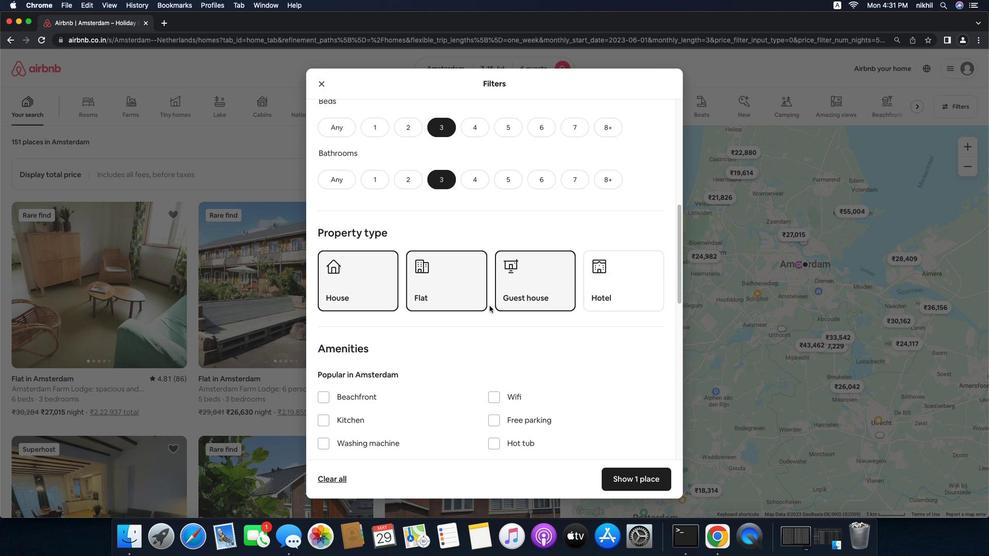 
Action: Mouse scrolled (389, 341) with delta (-58, -59)
Screenshot: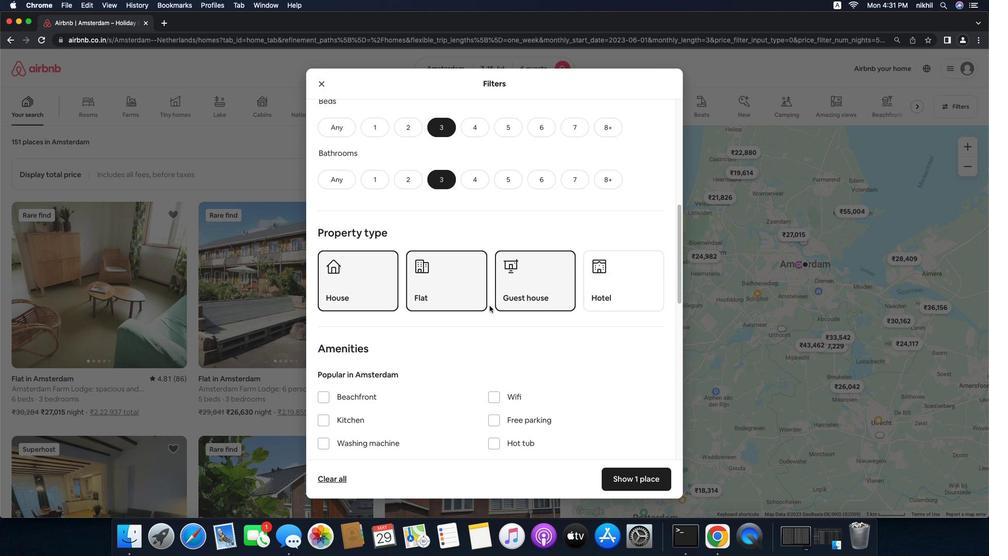 
Action: Mouse scrolled (389, 341) with delta (-58, -60)
Screenshot: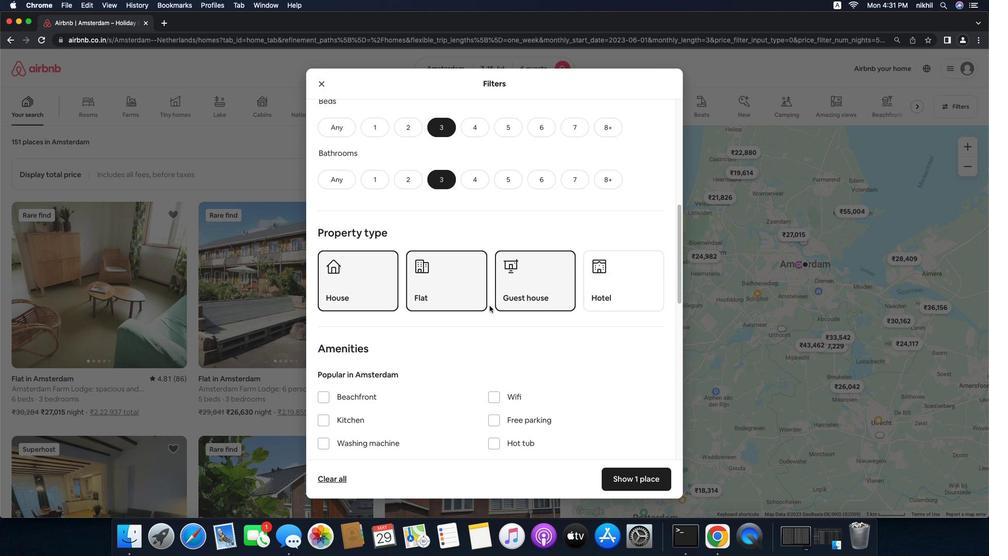 
Action: Mouse moved to (308, 253)
Screenshot: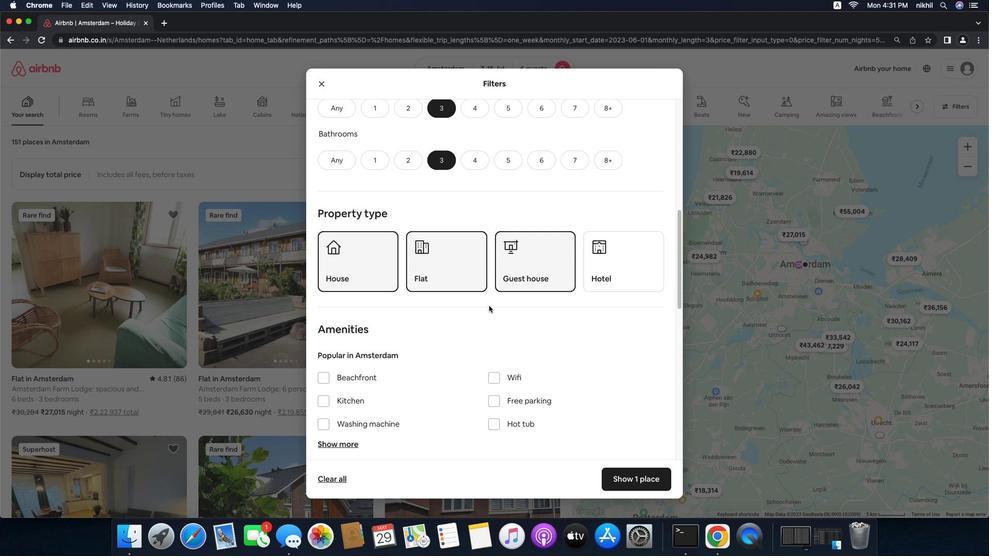 
Action: Mouse pressed left at (308, 253)
Screenshot: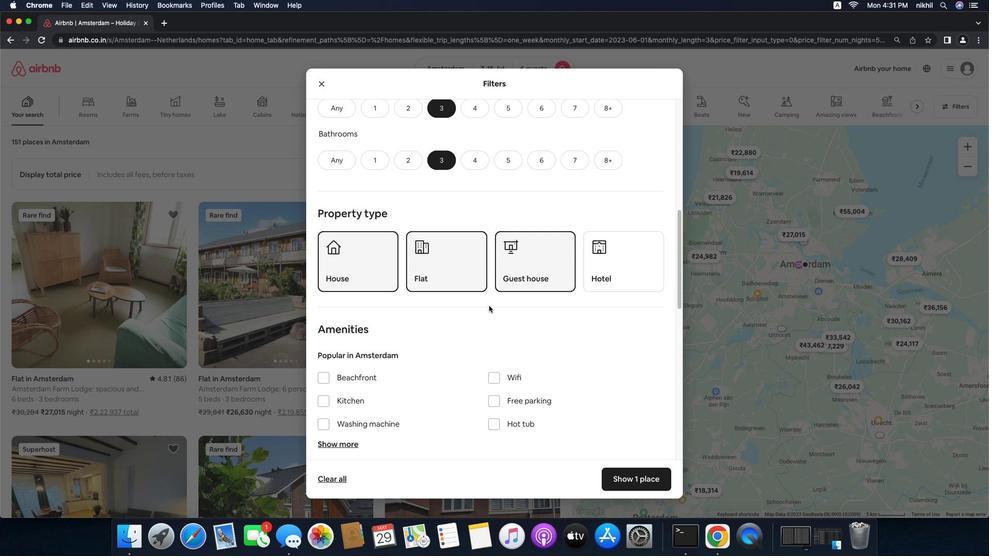 
Action: Mouse moved to (405, 251)
Screenshot: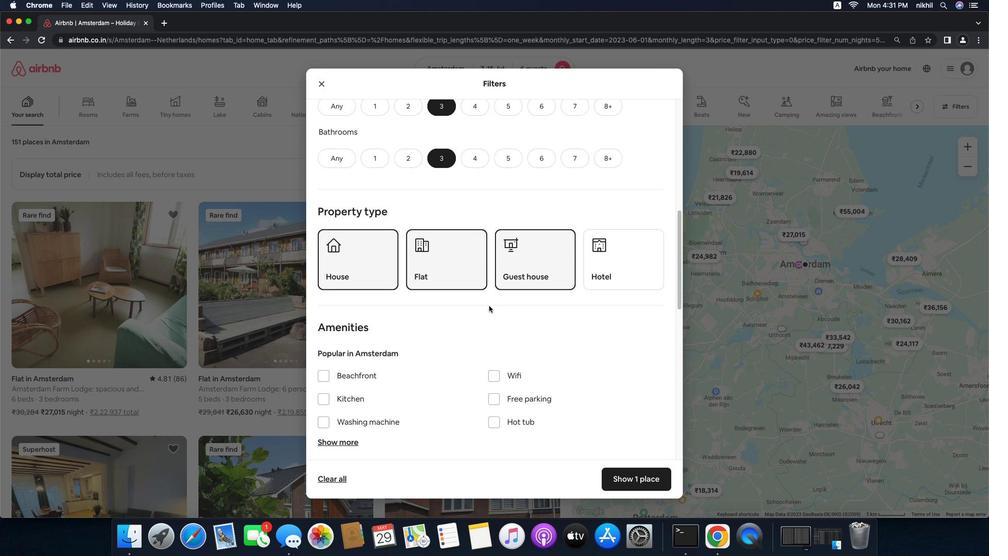 
Action: Mouse pressed left at (405, 251)
Screenshot: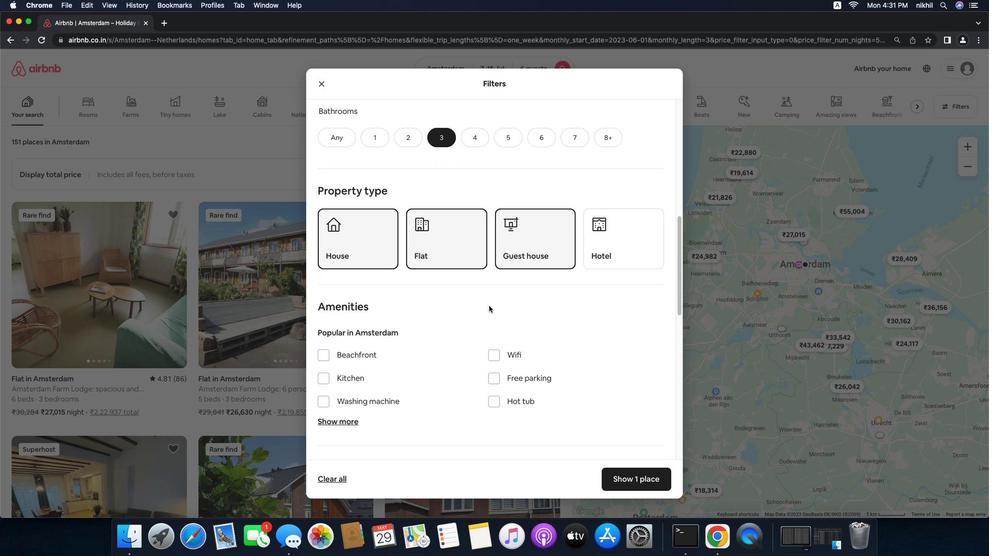 
Action: Mouse moved to (515, 239)
Screenshot: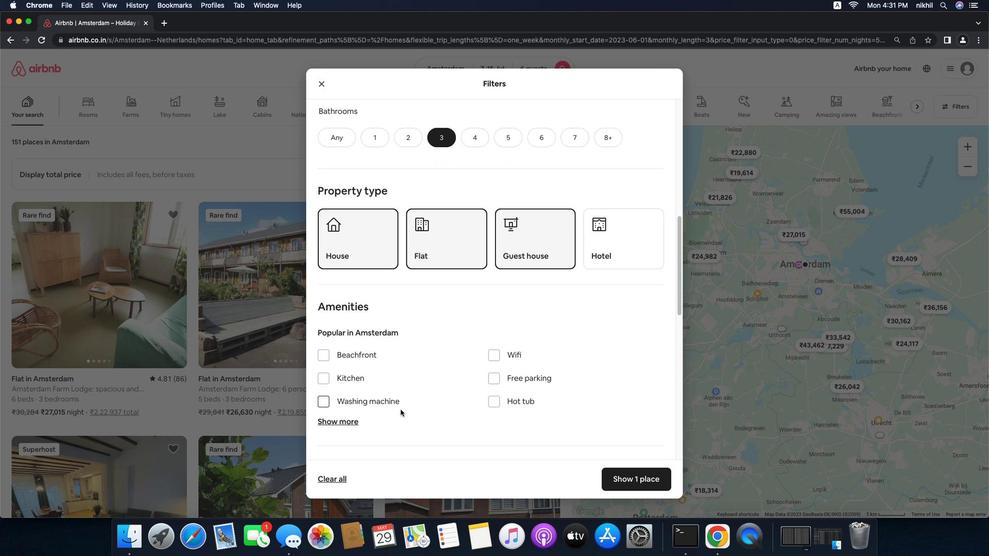 
Action: Mouse pressed left at (515, 239)
Screenshot: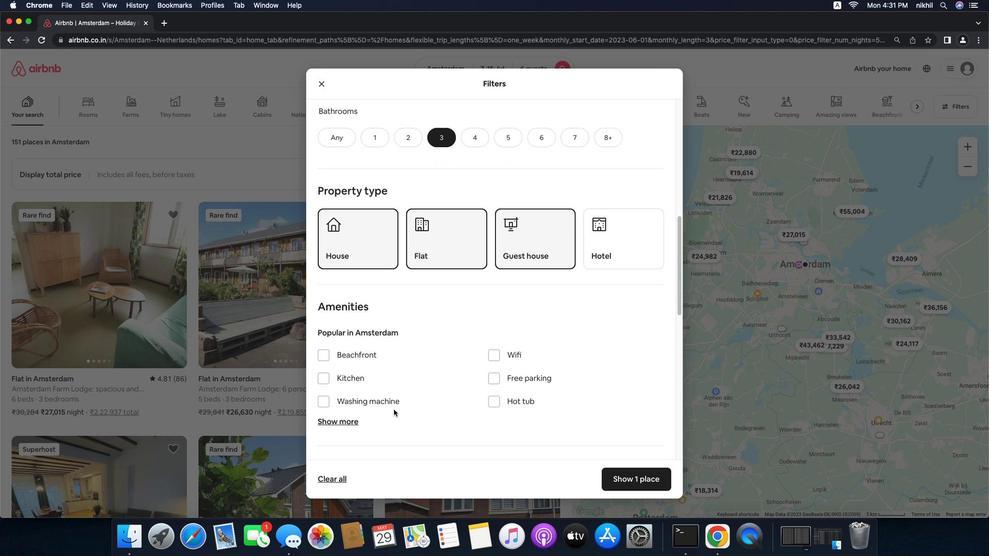 
Action: Mouse moved to (462, 267)
Screenshot: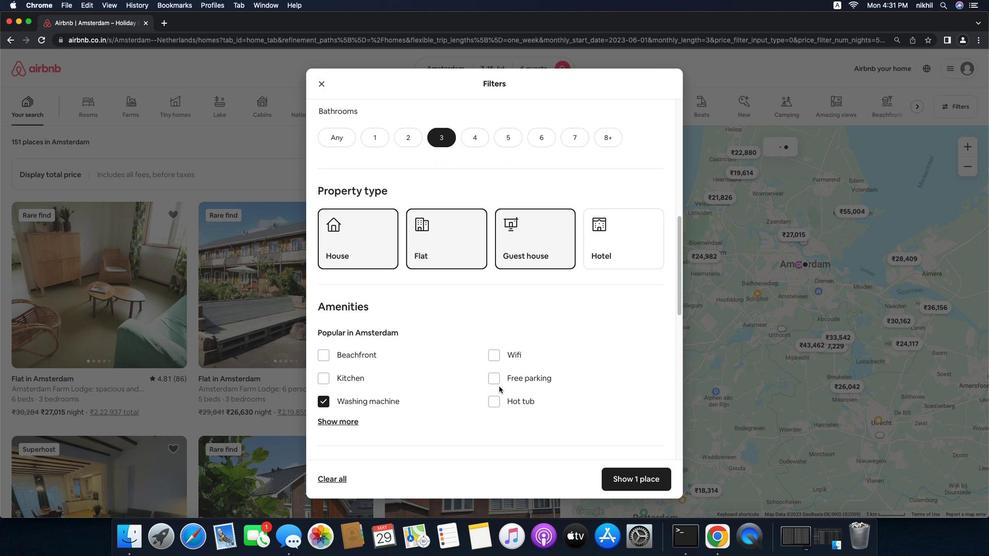 
Action: Mouse scrolled (462, 267) with delta (-58, -59)
Screenshot: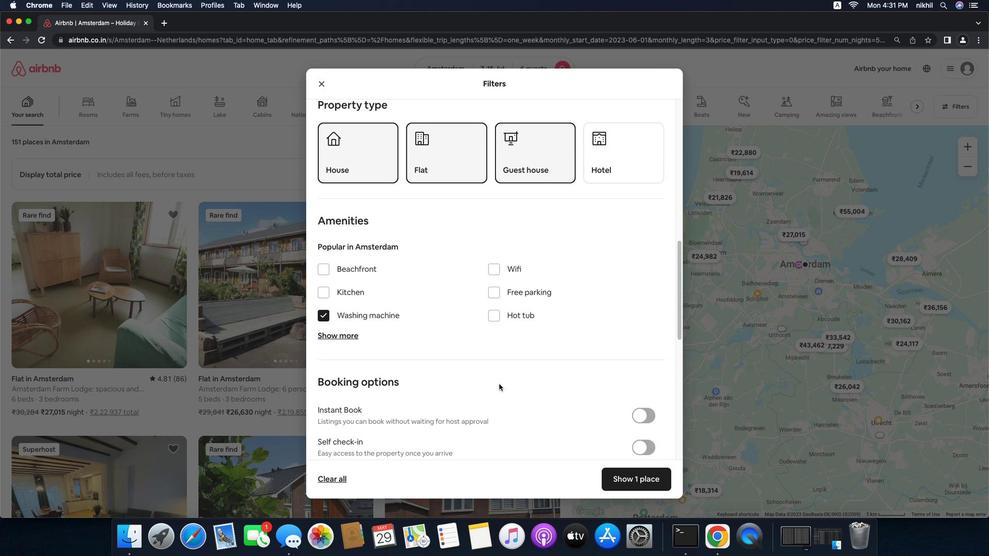 
Action: Mouse scrolled (462, 267) with delta (-58, -59)
Screenshot: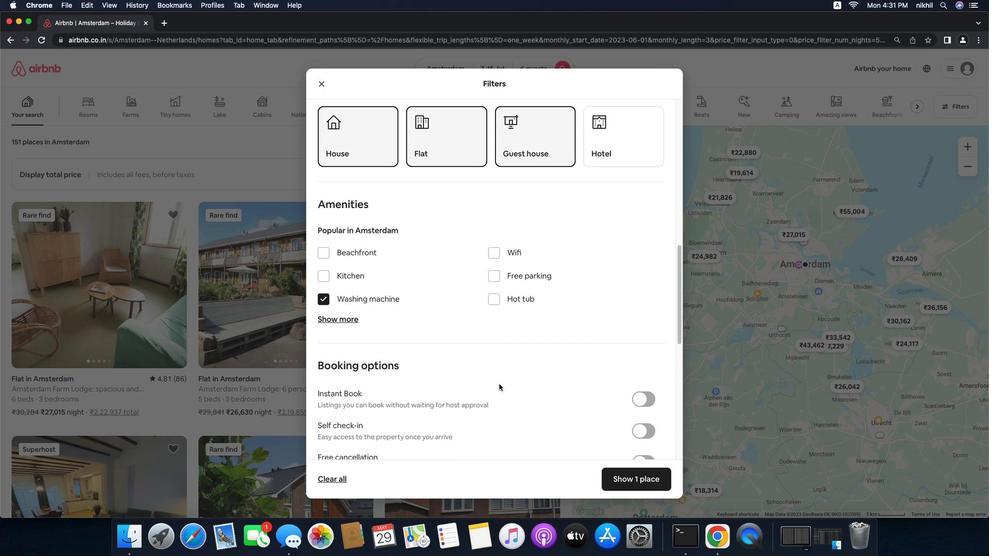 
Action: Mouse moved to (462, 267)
Screenshot: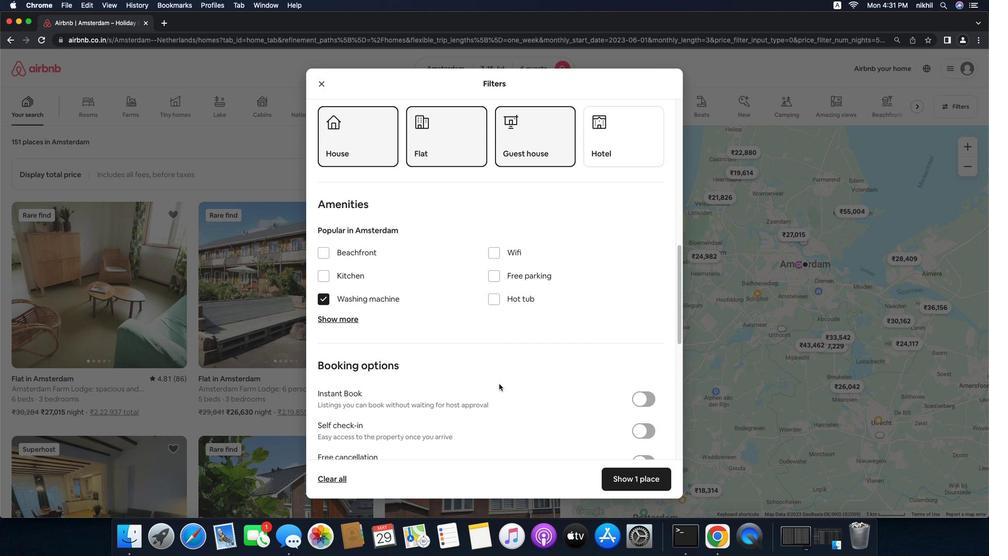 
Action: Mouse scrolled (462, 267) with delta (-58, -59)
Screenshot: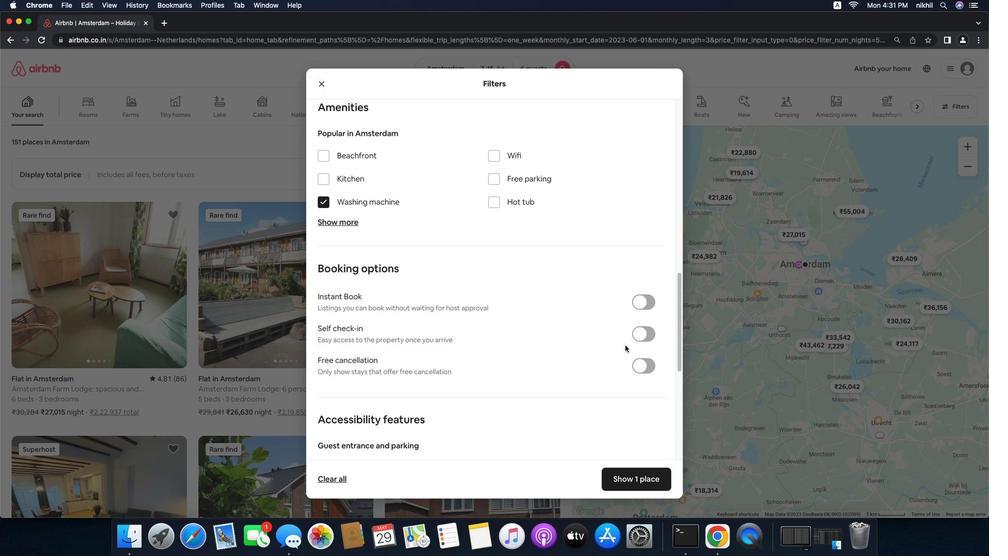 
Action: Mouse scrolled (462, 267) with delta (-58, -59)
Screenshot: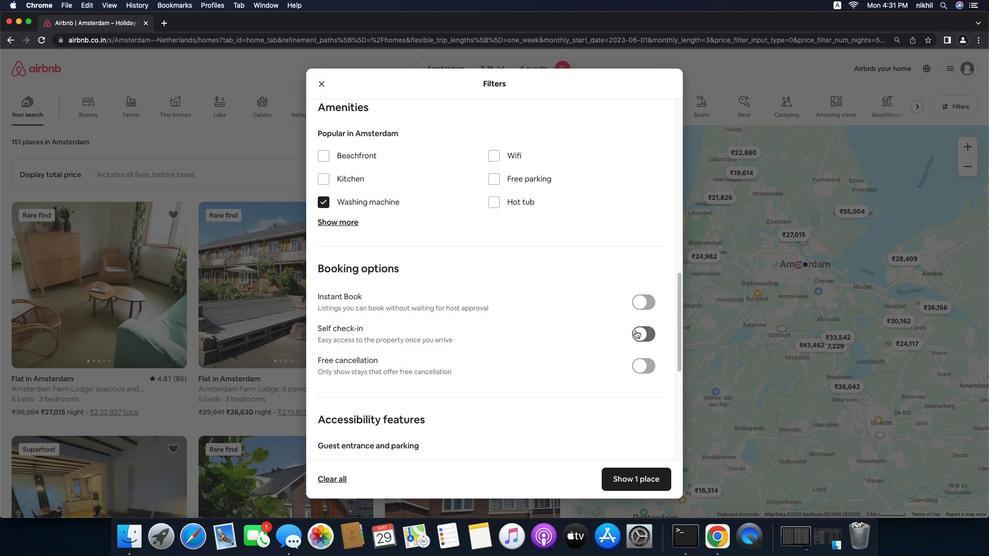 
Action: Mouse scrolled (462, 267) with delta (-58, -59)
Screenshot: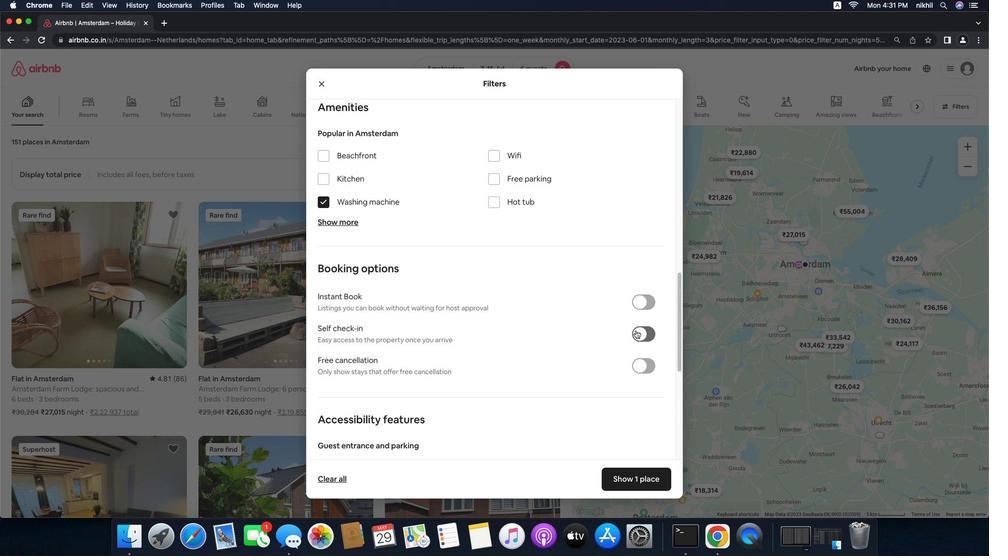 
Action: Mouse moved to (346, 369)
Screenshot: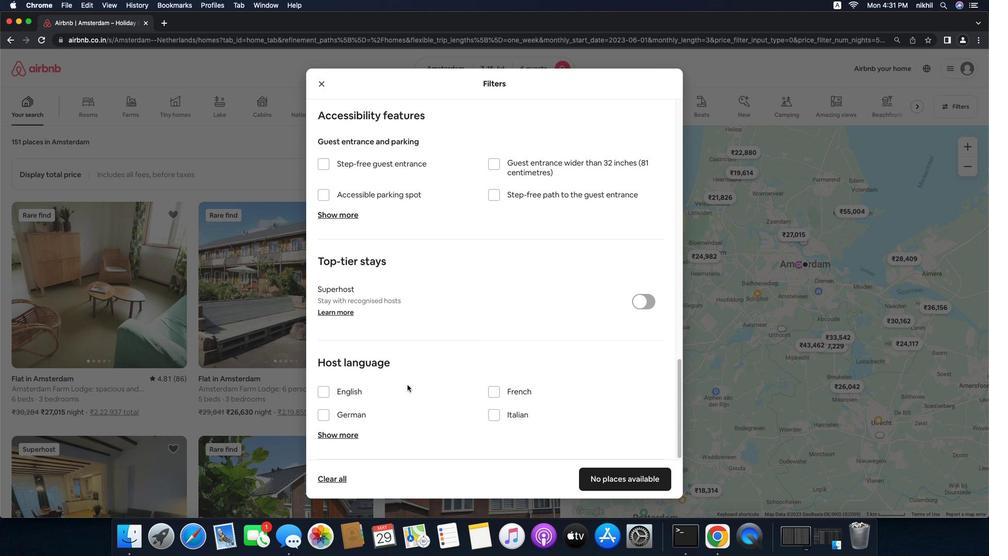 
Action: Mouse pressed left at (346, 369)
Screenshot: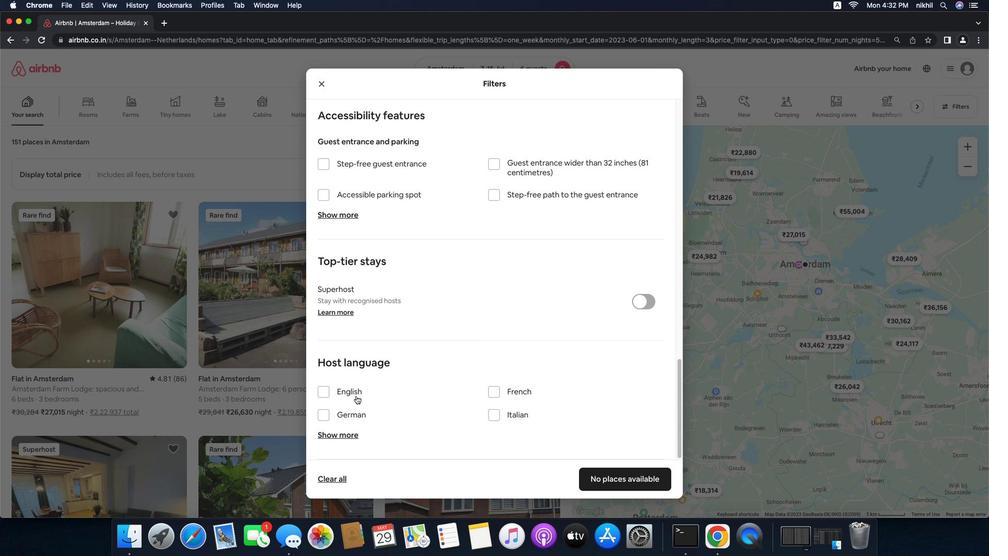 
Action: Mouse moved to (473, 350)
Screenshot: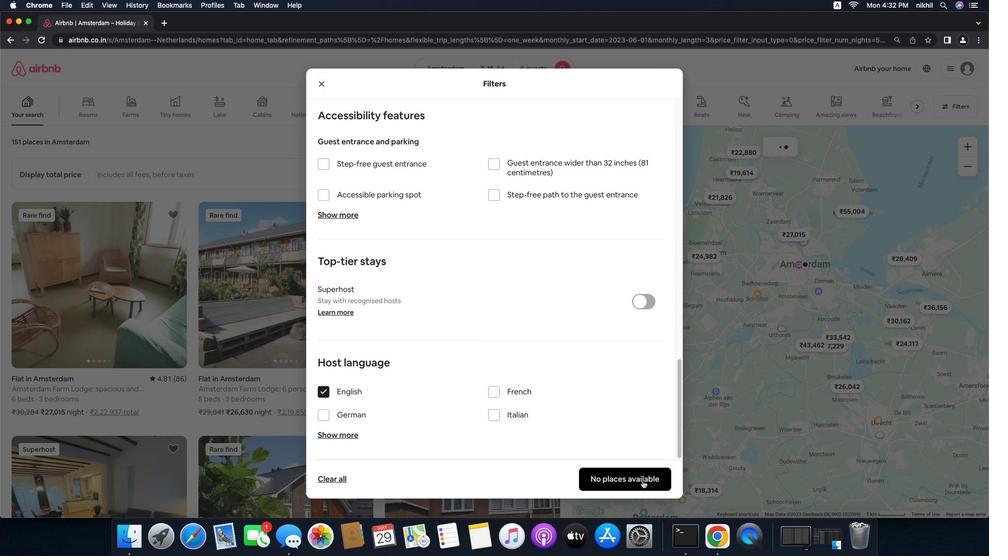 
Action: Mouse scrolled (473, 350) with delta (-58, -59)
Screenshot: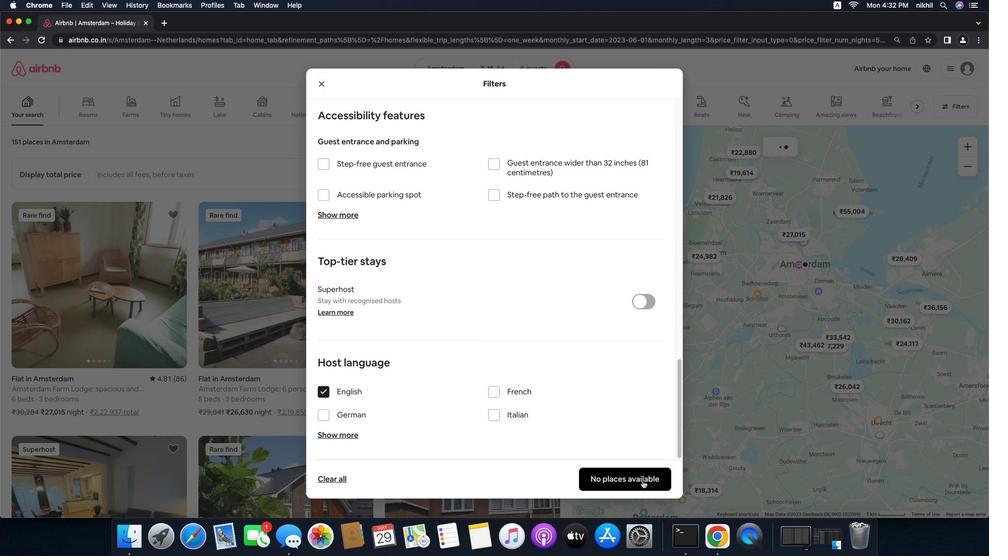 
Action: Mouse scrolled (473, 350) with delta (-58, -59)
Screenshot: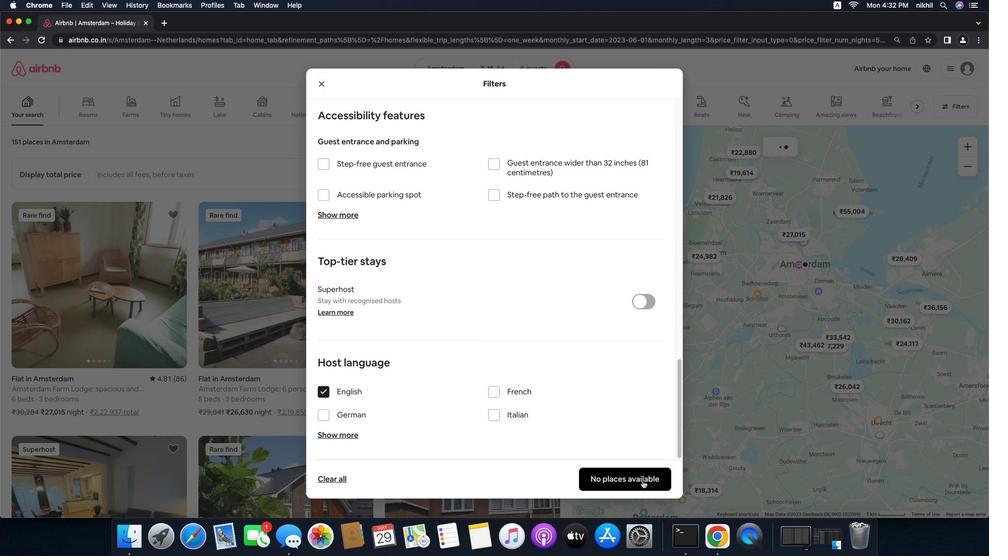
Action: Mouse scrolled (473, 350) with delta (-58, -60)
Screenshot: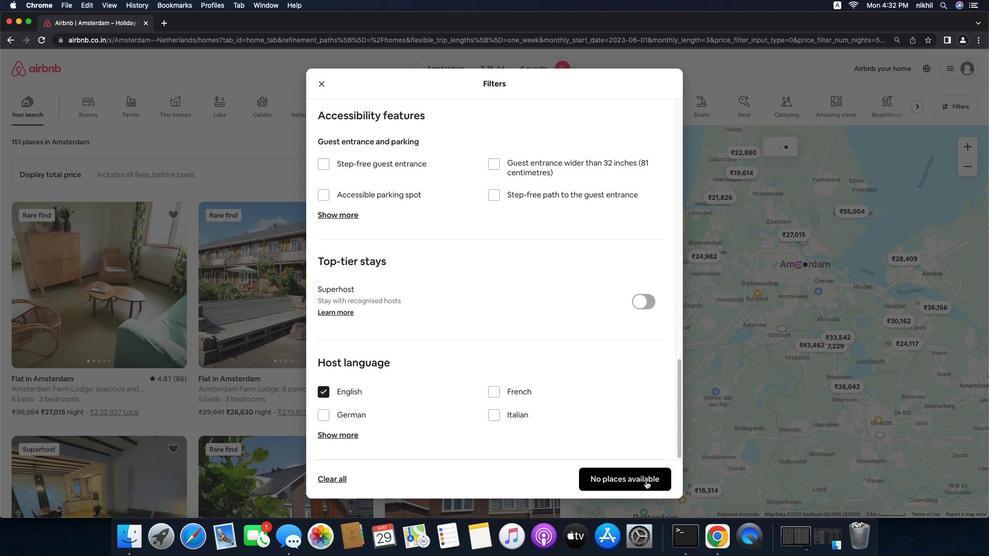 
Action: Mouse scrolled (473, 350) with delta (-58, -59)
Screenshot: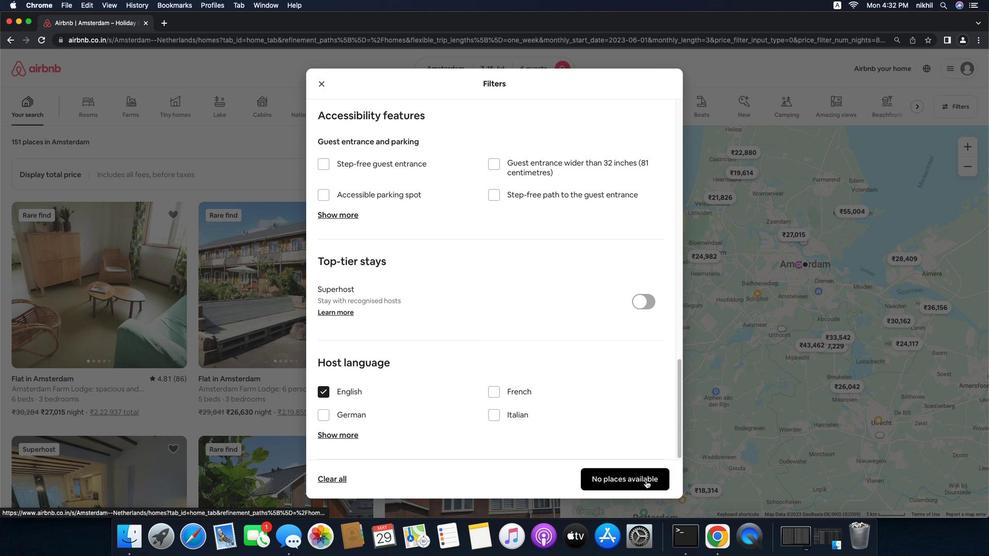 
Action: Mouse scrolled (473, 350) with delta (-58, -59)
Screenshot: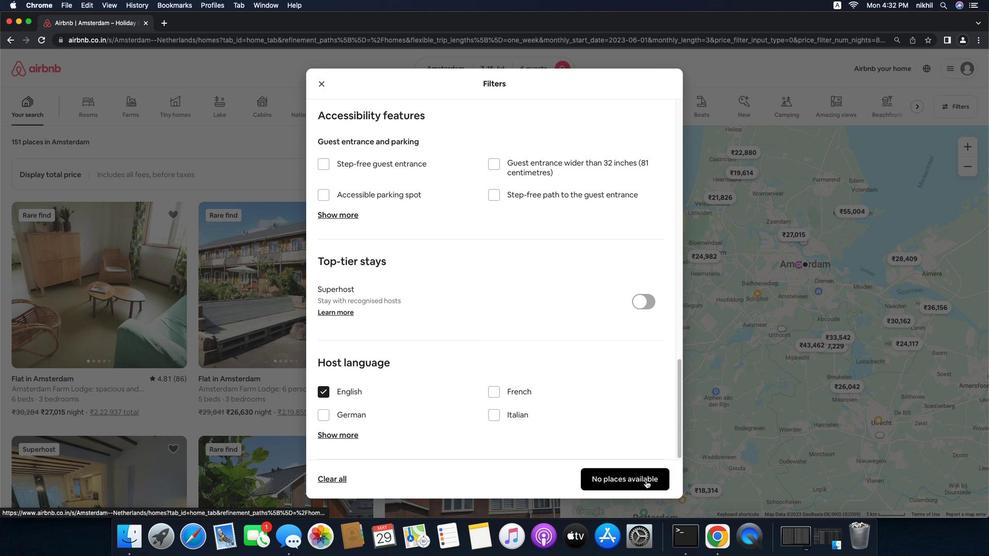 
Action: Mouse scrolled (473, 350) with delta (-58, -60)
Screenshot: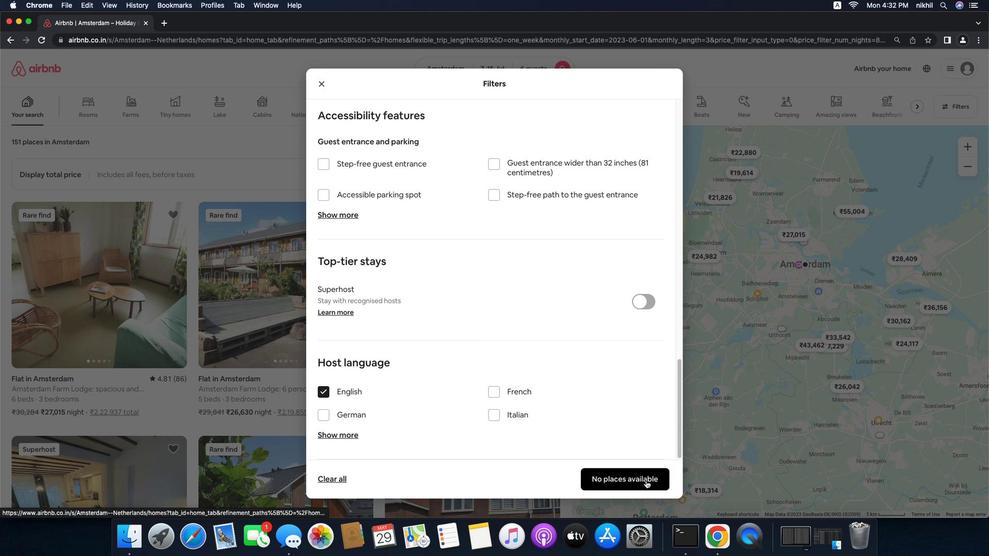 
Action: Mouse moved to (619, 293)
Screenshot: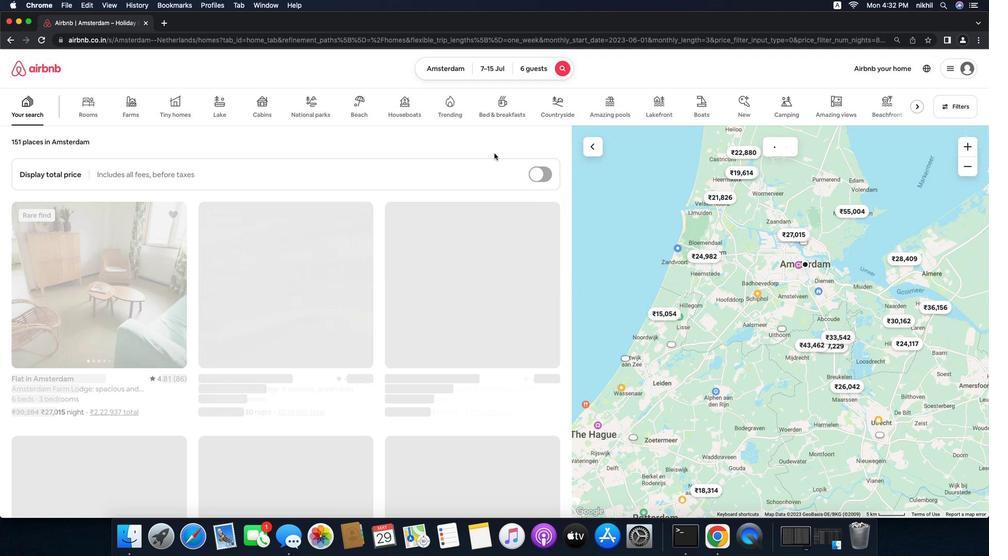 
Action: Mouse pressed left at (619, 293)
Screenshot: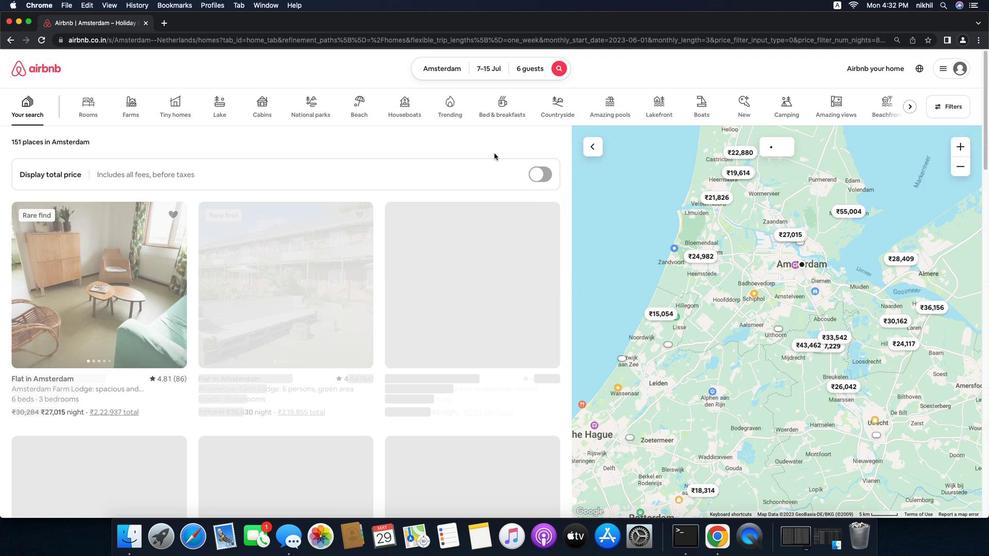 
Action: Mouse moved to (450, 300)
Screenshot: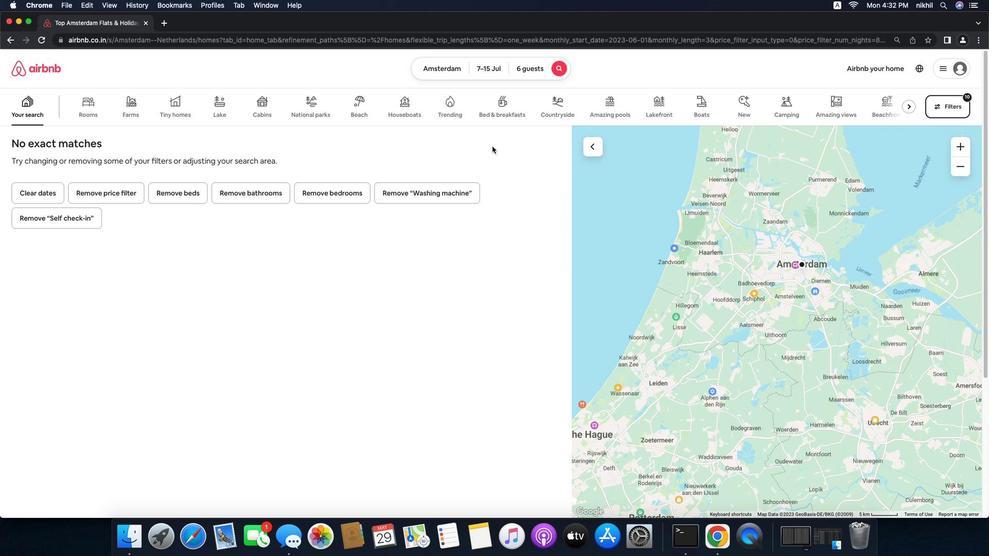 
Action: Mouse scrolled (450, 300) with delta (-58, -59)
Screenshot: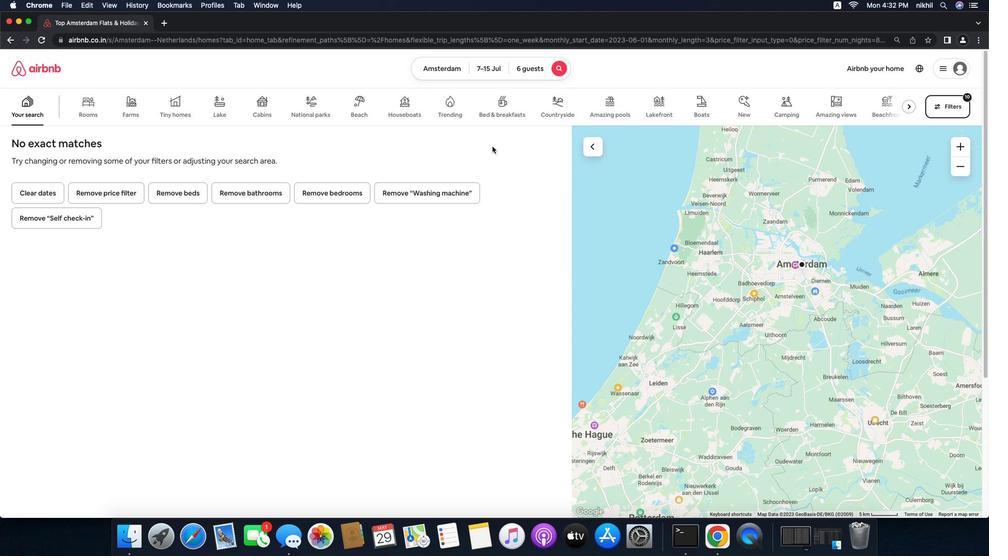 
Action: Mouse scrolled (450, 300) with delta (-58, -59)
Screenshot: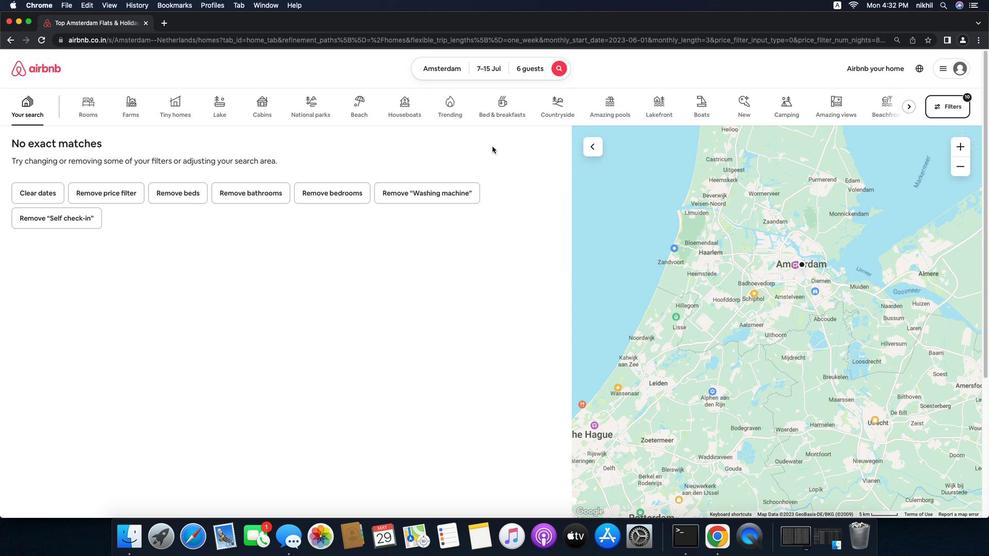 
Action: Mouse scrolled (450, 300) with delta (-58, -60)
Screenshot: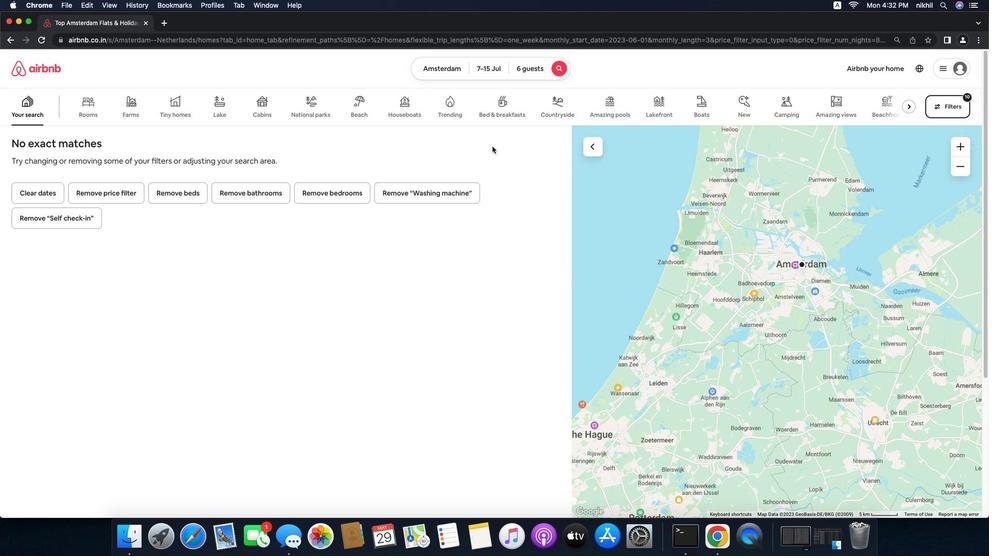 
Action: Mouse scrolled (450, 300) with delta (-58, -59)
Screenshot: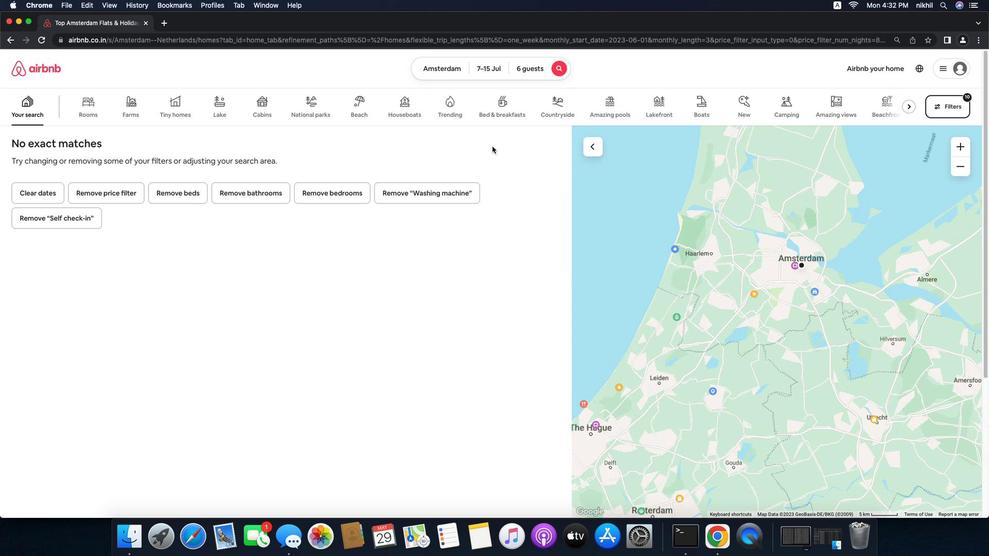 
Action: Mouse scrolled (450, 300) with delta (-58, -59)
Screenshot: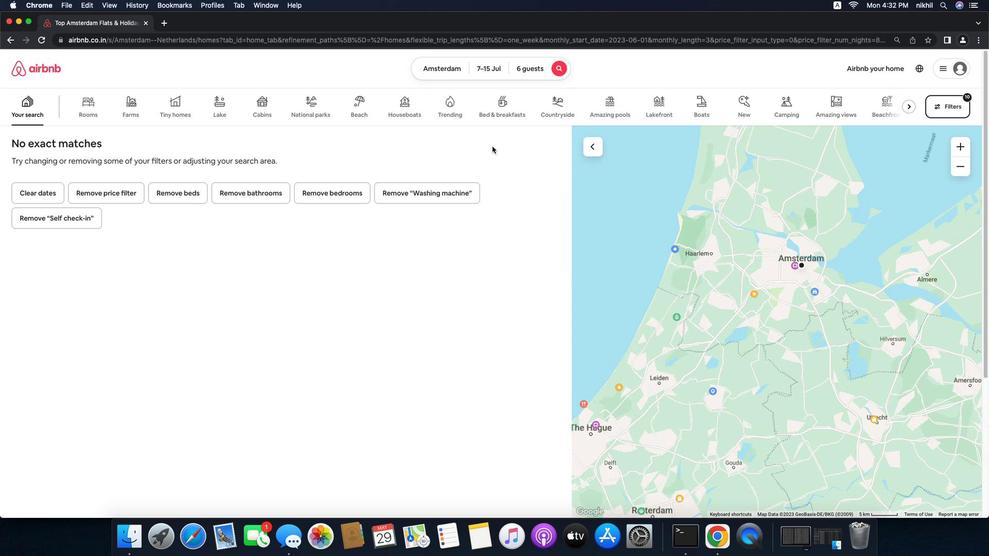 
Action: Mouse scrolled (450, 300) with delta (-58, -60)
Screenshot: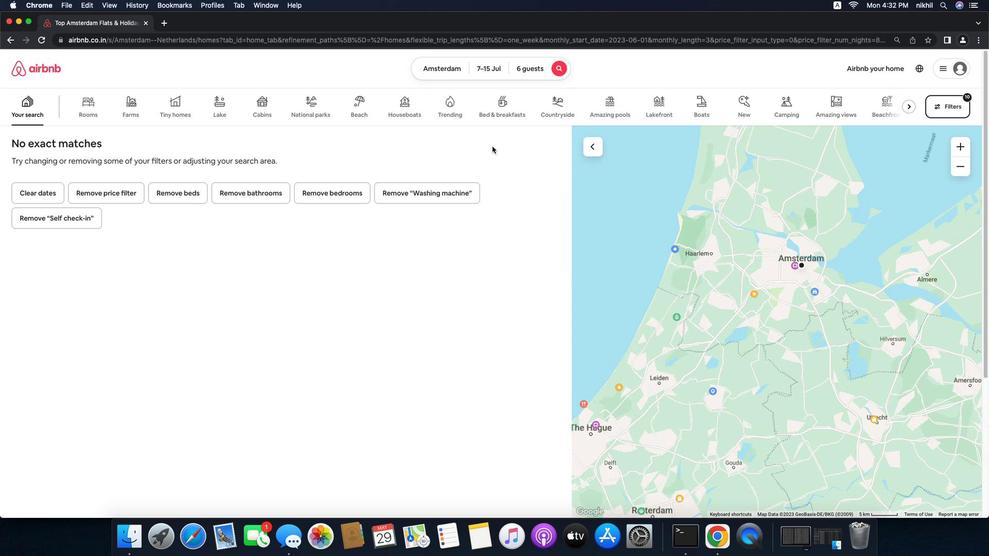 
Action: Mouse scrolled (450, 300) with delta (-58, -61)
Screenshot: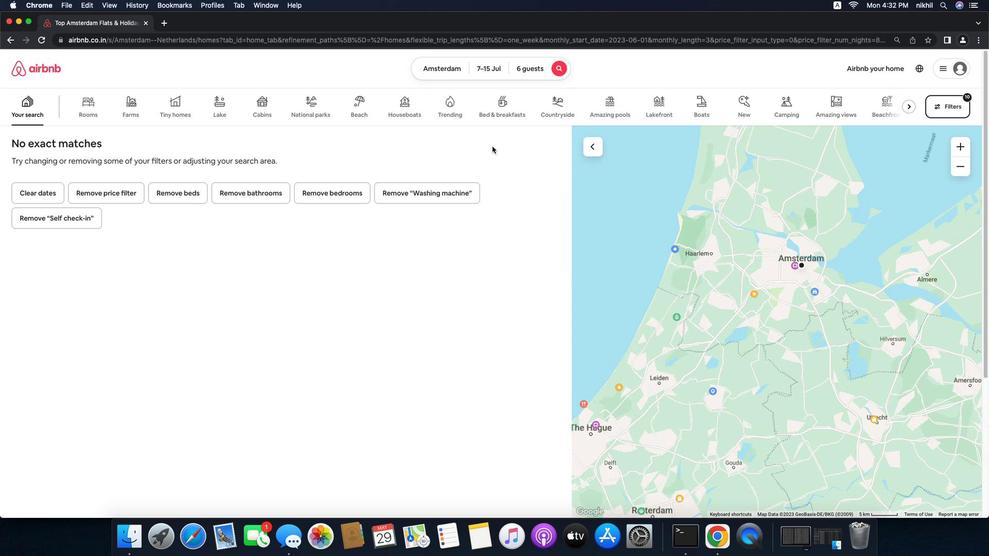 
Action: Mouse moved to (308, 362)
Screenshot: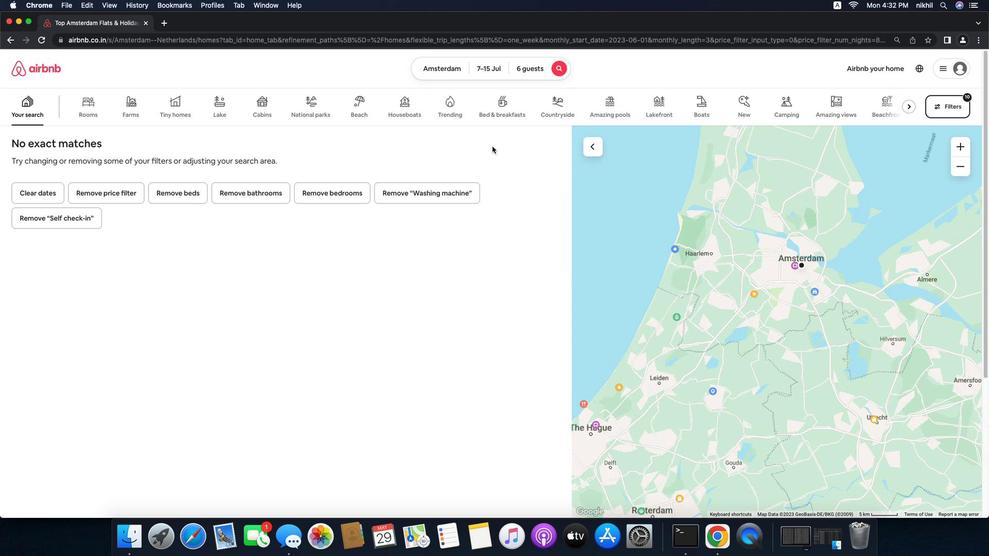 
Action: Mouse pressed left at (308, 362)
Screenshot: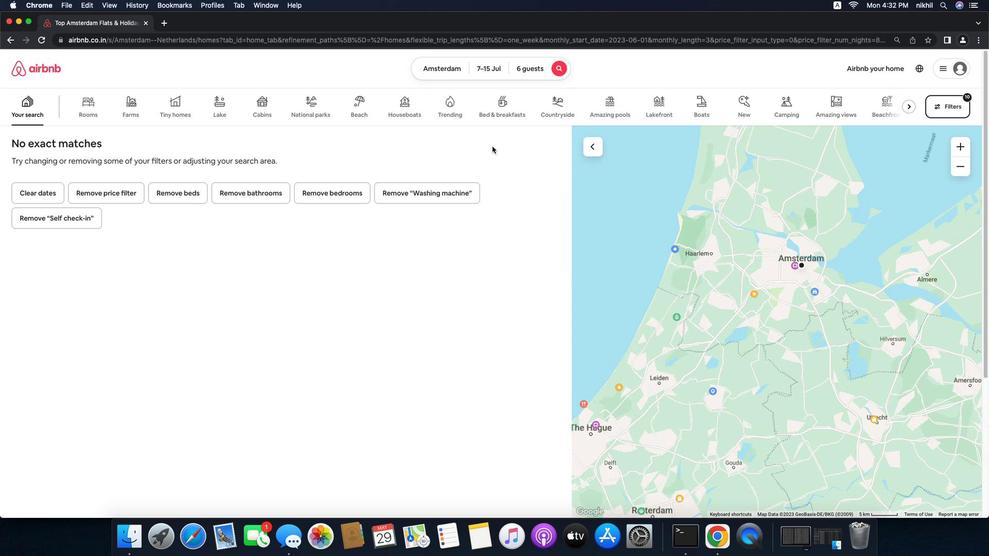 
Action: Mouse moved to (630, 453)
Screenshot: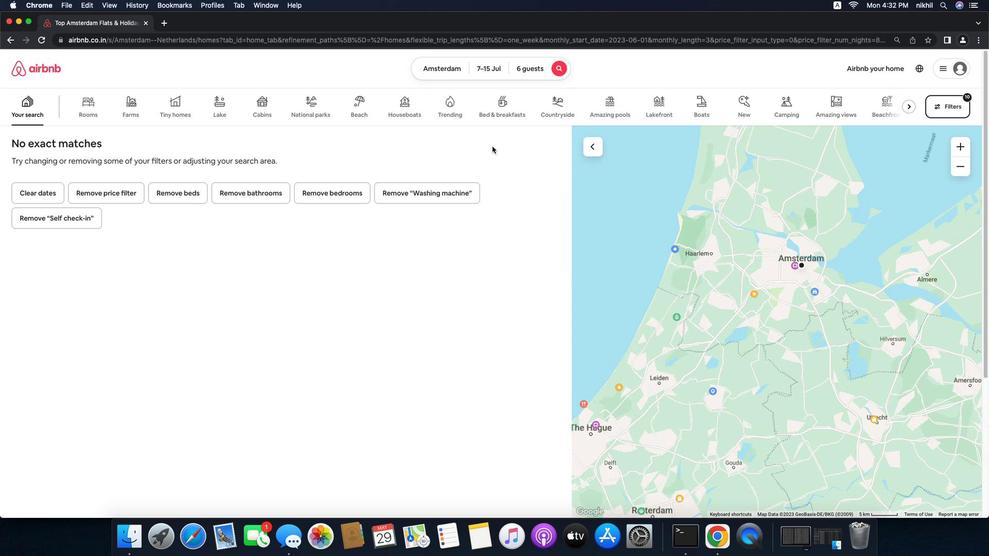 
Action: Mouse pressed left at (630, 453)
Screenshot: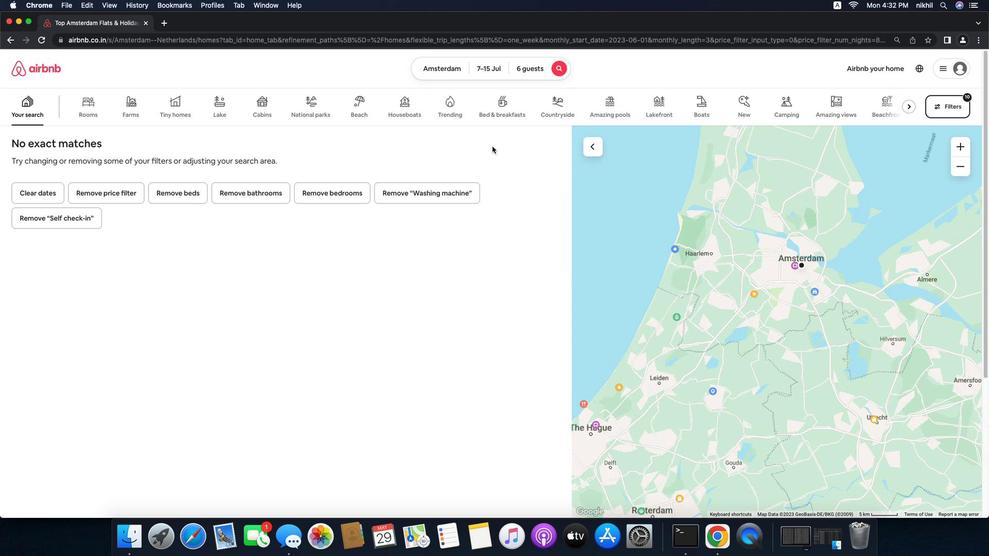 
Action: Mouse moved to (465, 96)
Screenshot: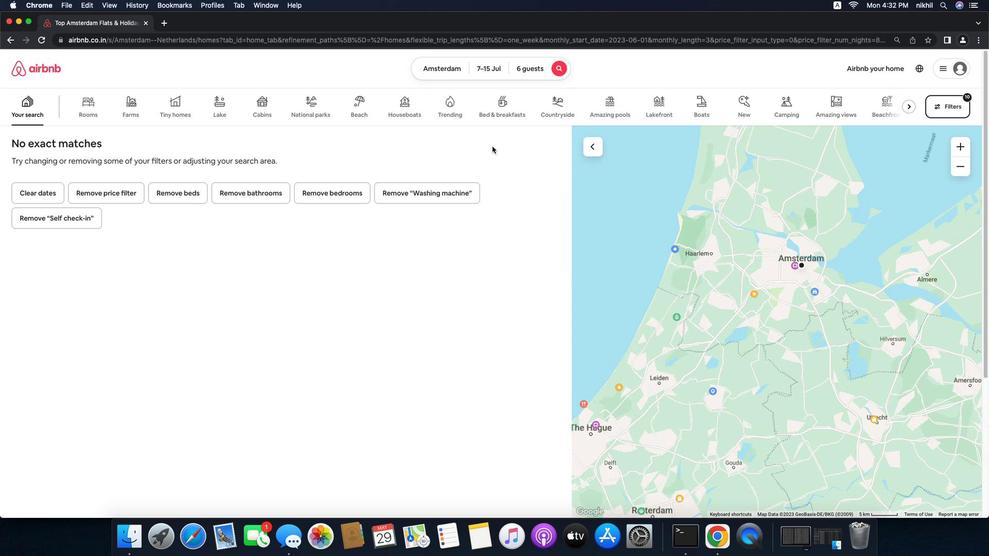 
